 Task: Add a signature Hugo Perez containing With heartfelt thanks and appreciation, Hugo Perez to email address softage.8@softage.net and add a label Takeout menus
Action: Mouse moved to (1028, 57)
Screenshot: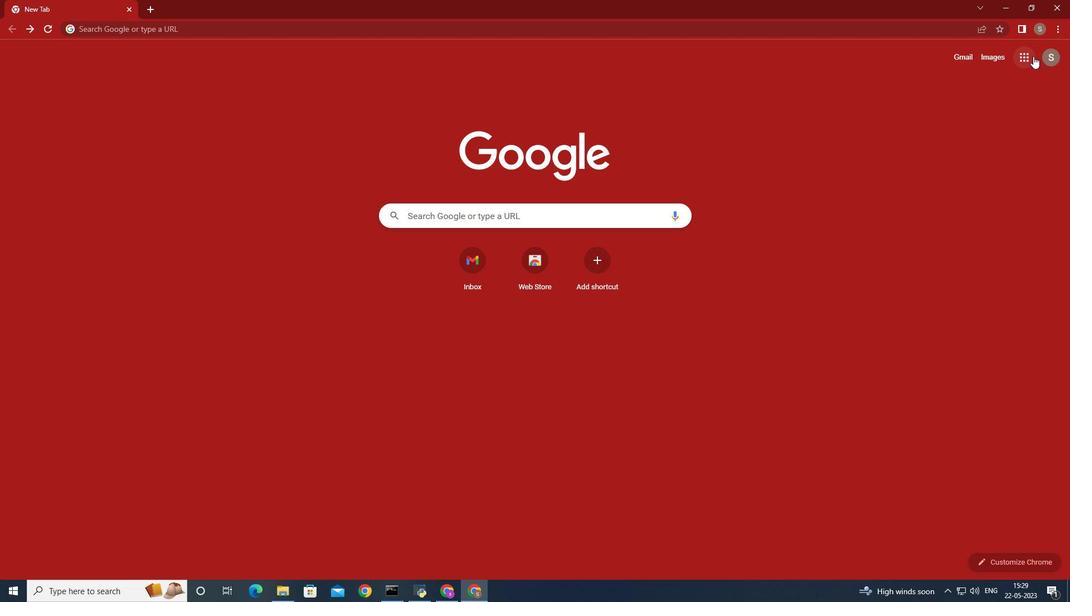 
Action: Mouse pressed left at (1028, 57)
Screenshot: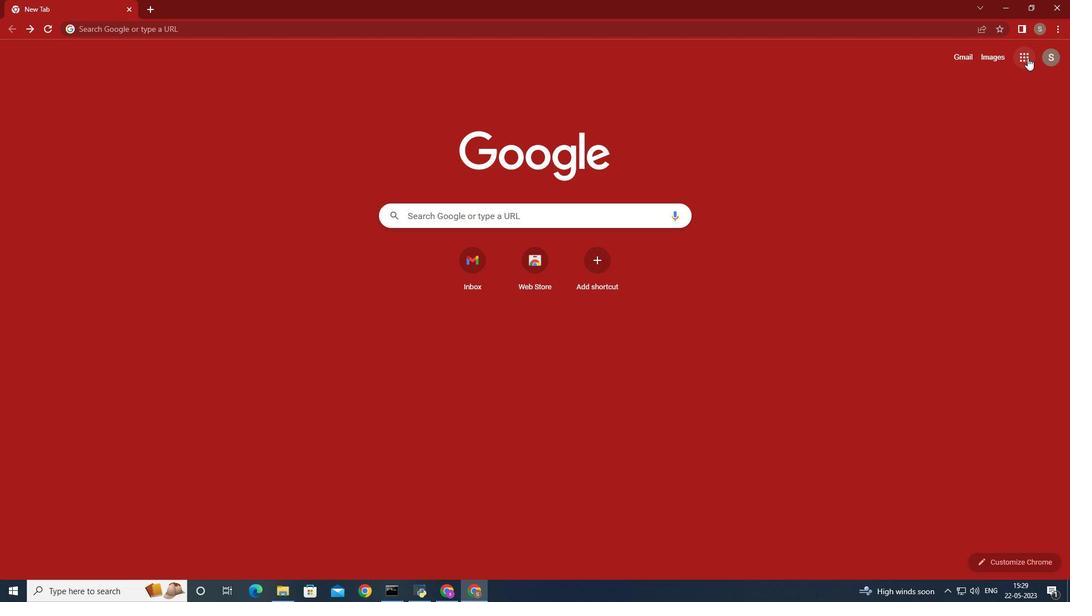
Action: Mouse moved to (990, 103)
Screenshot: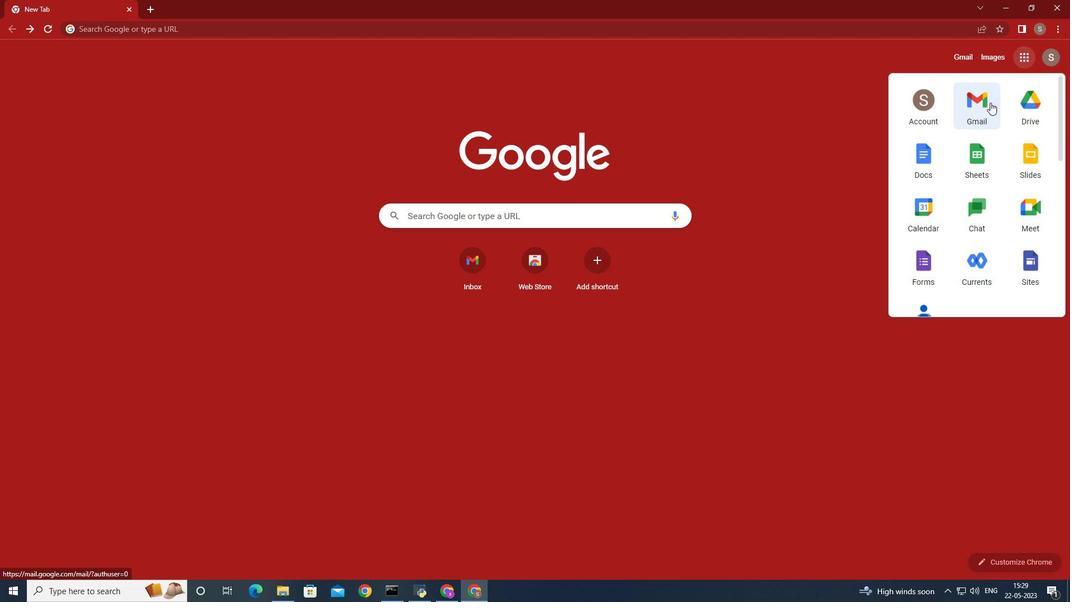 
Action: Mouse pressed left at (990, 103)
Screenshot: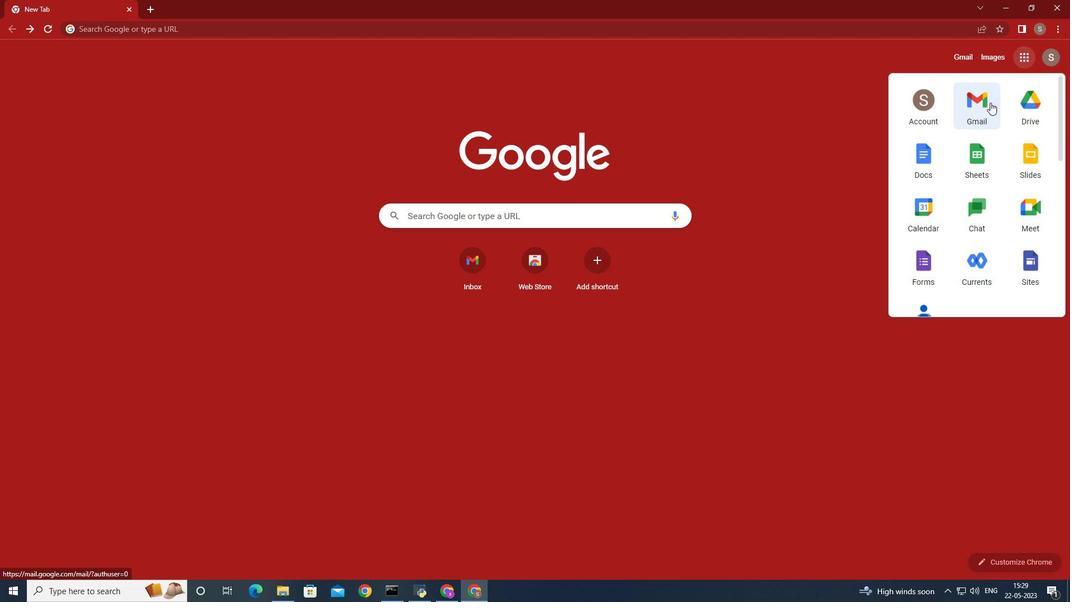 
Action: Mouse moved to (936, 75)
Screenshot: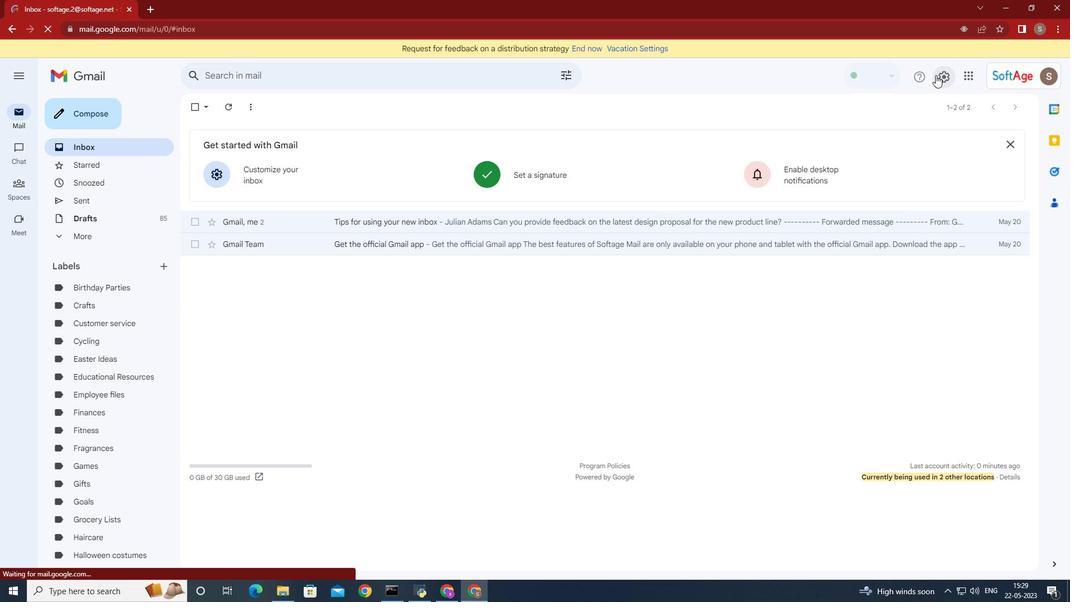 
Action: Mouse pressed left at (936, 75)
Screenshot: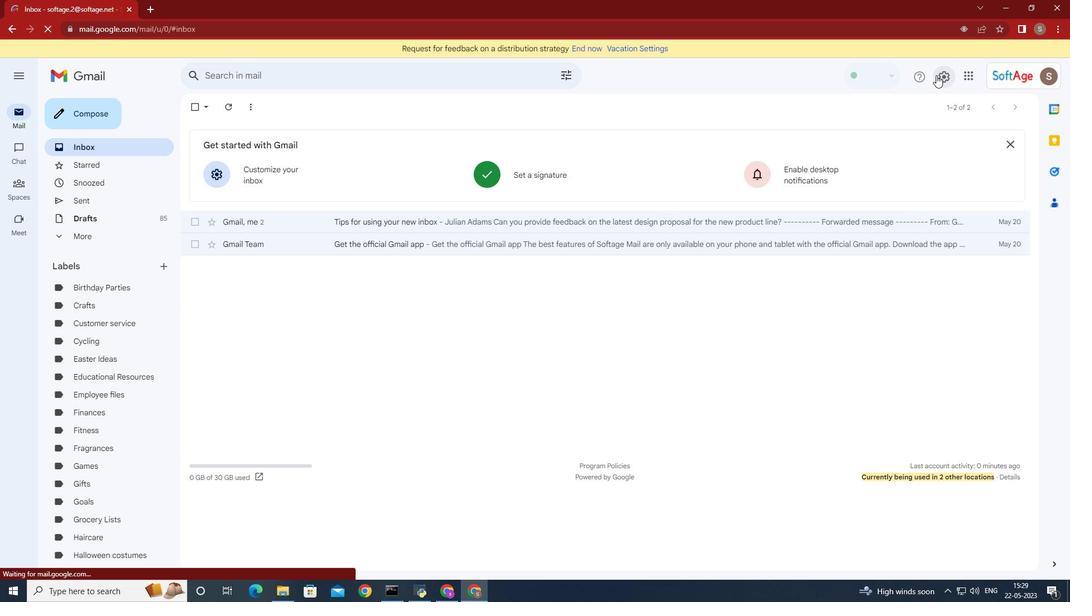 
Action: Mouse moved to (952, 133)
Screenshot: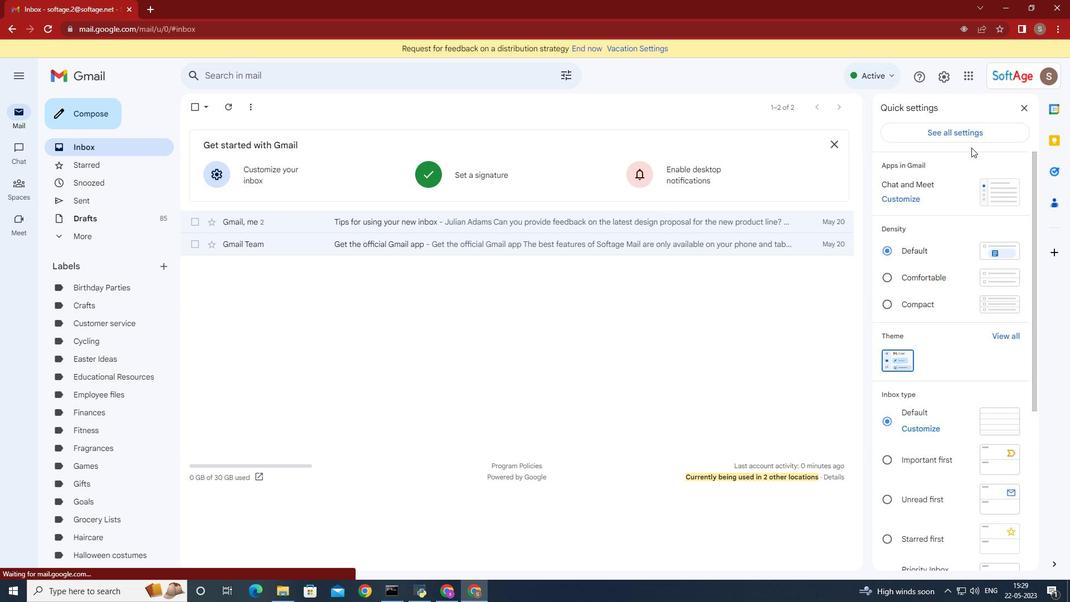 
Action: Mouse pressed left at (952, 133)
Screenshot: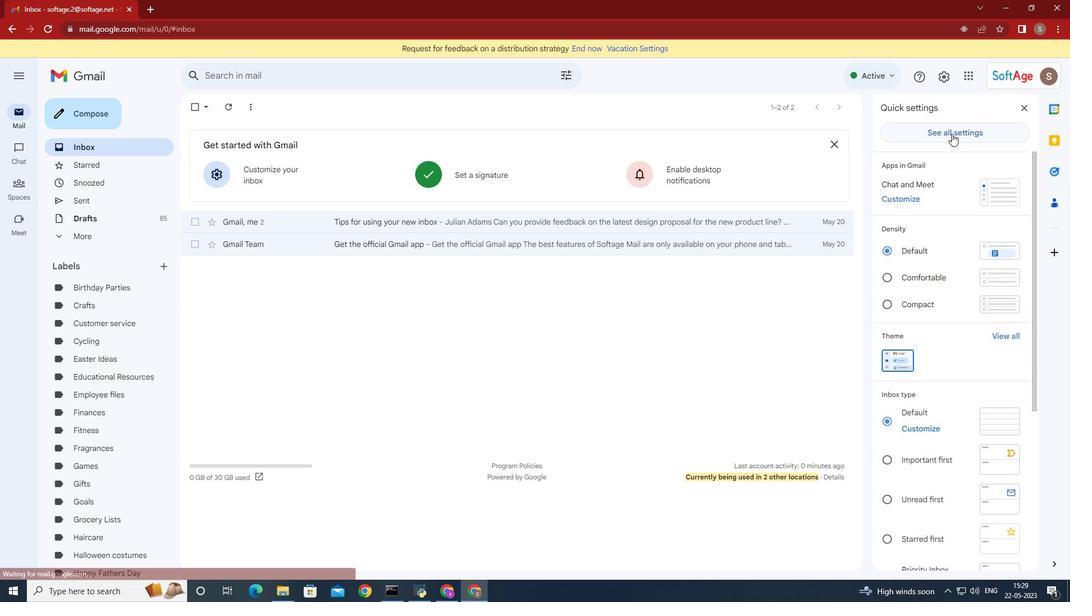 
Action: Mouse moved to (562, 235)
Screenshot: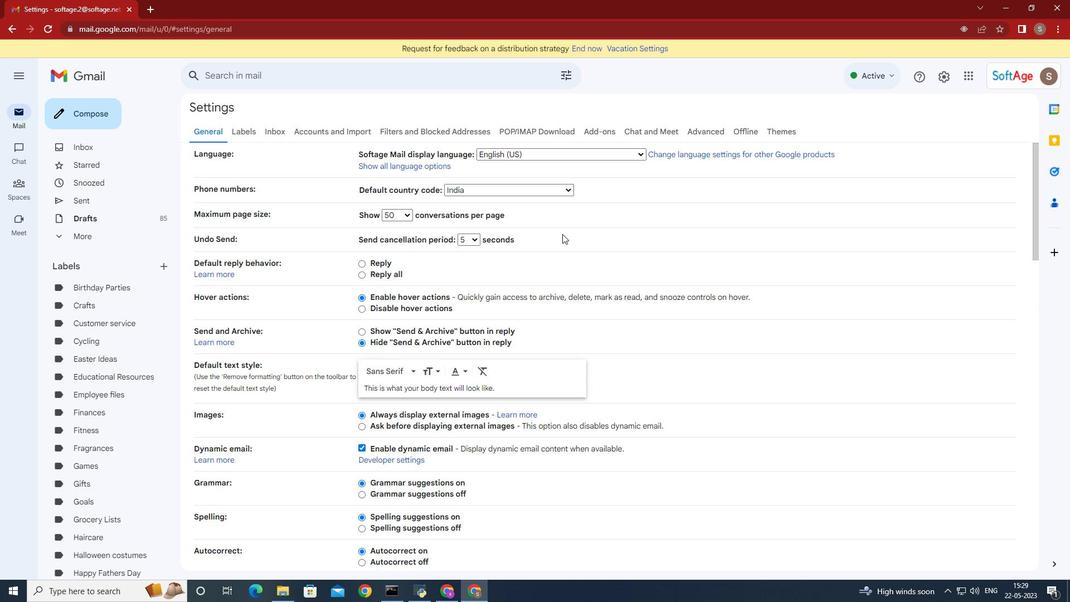 
Action: Mouse scrolled (562, 234) with delta (0, 0)
Screenshot: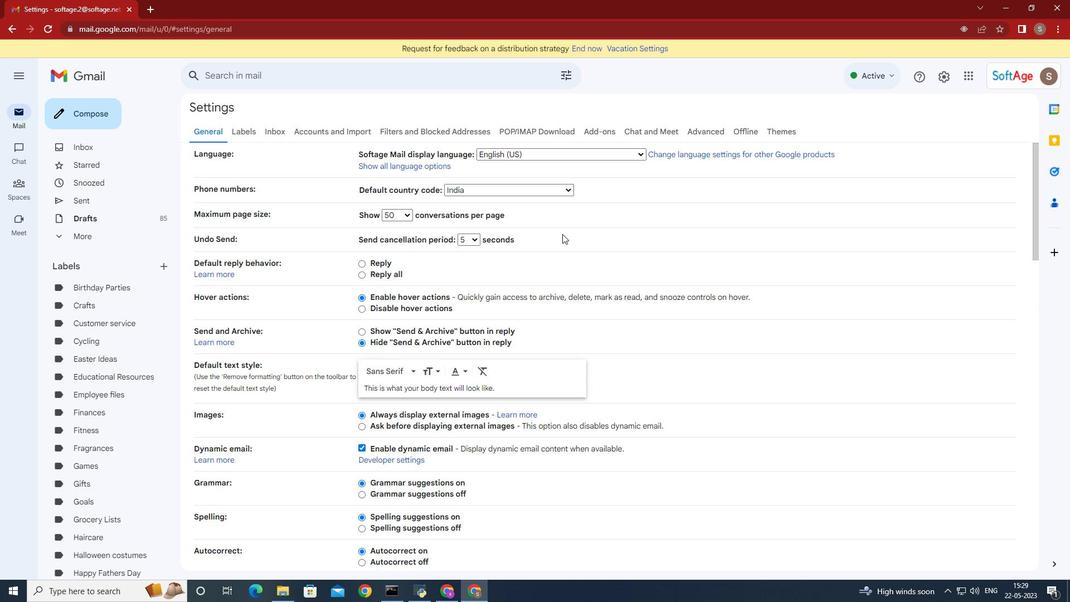 
Action: Mouse scrolled (562, 235) with delta (0, 0)
Screenshot: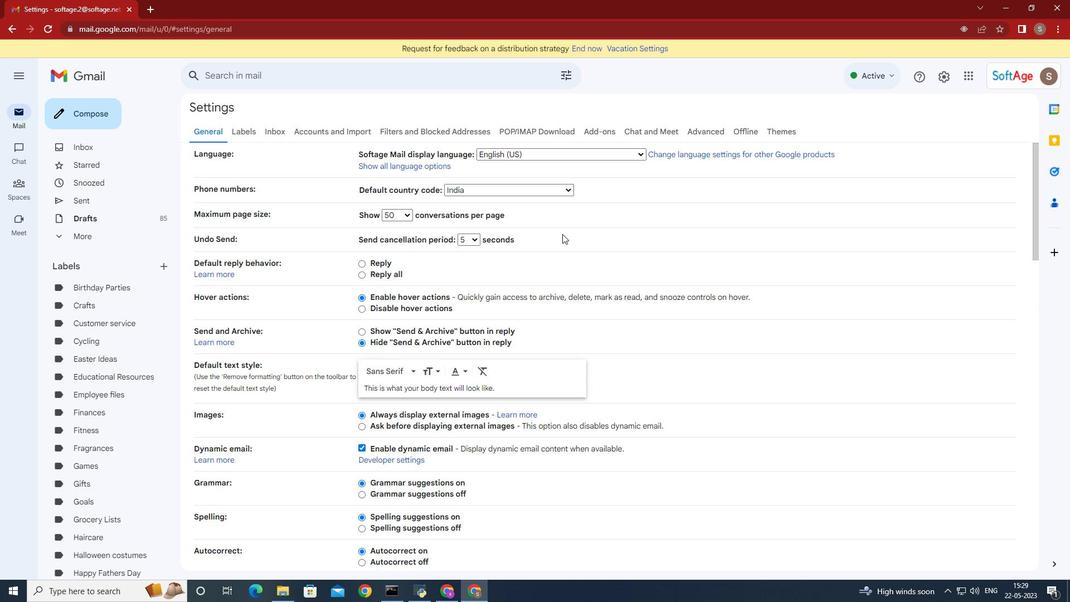 
Action: Mouse moved to (563, 235)
Screenshot: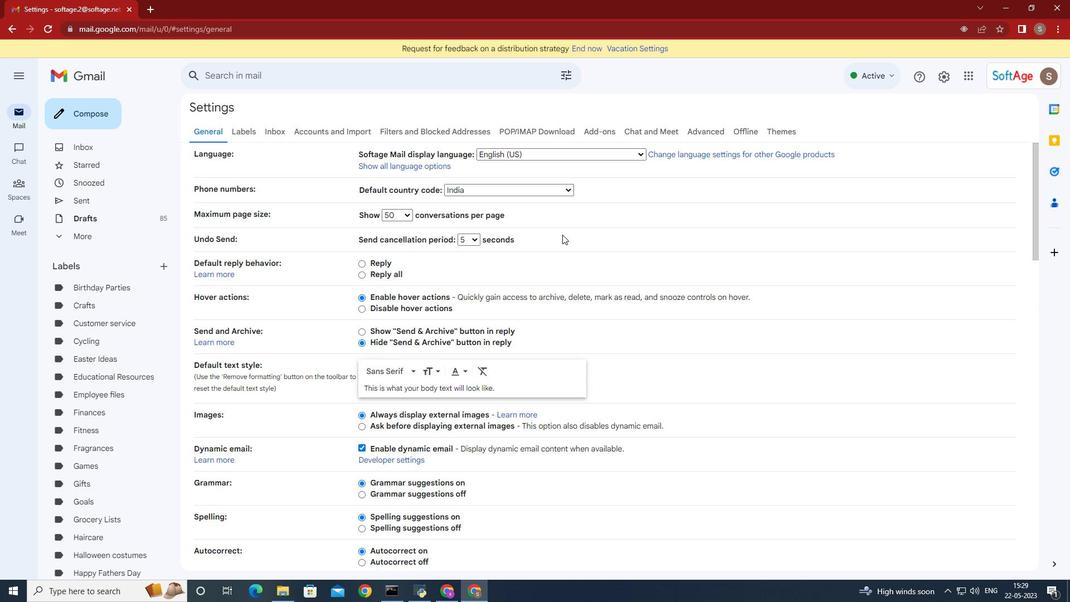 
Action: Mouse scrolled (562, 235) with delta (0, 0)
Screenshot: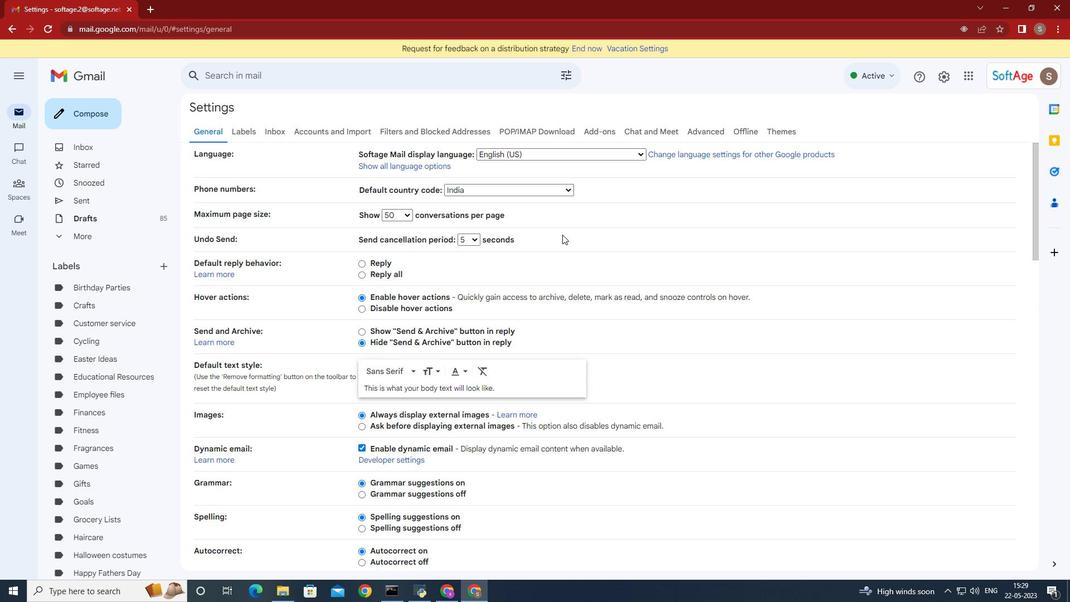 
Action: Mouse moved to (564, 235)
Screenshot: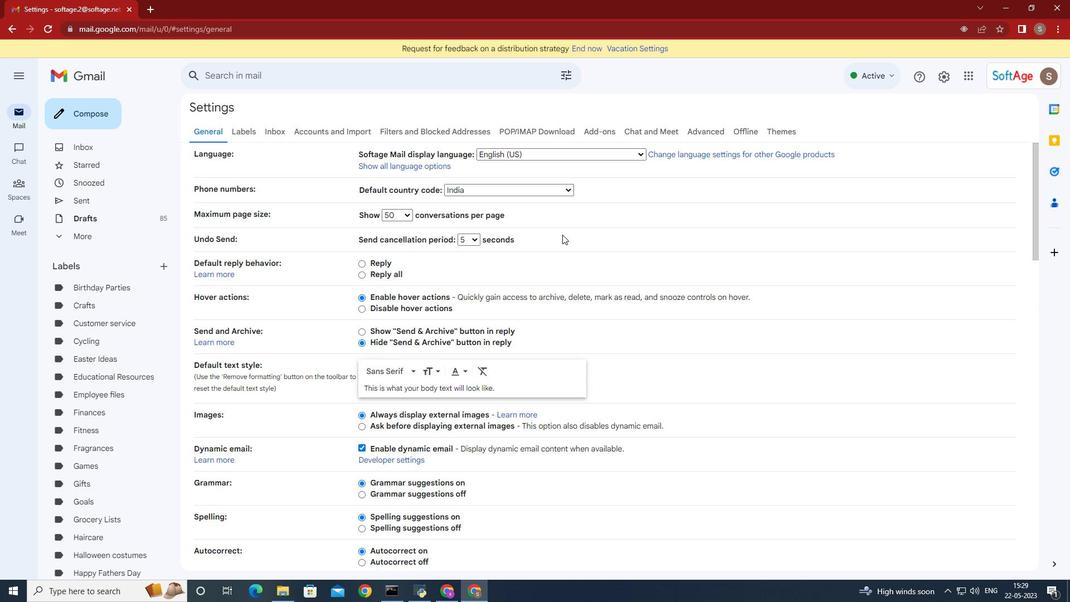 
Action: Mouse scrolled (564, 235) with delta (0, 0)
Screenshot: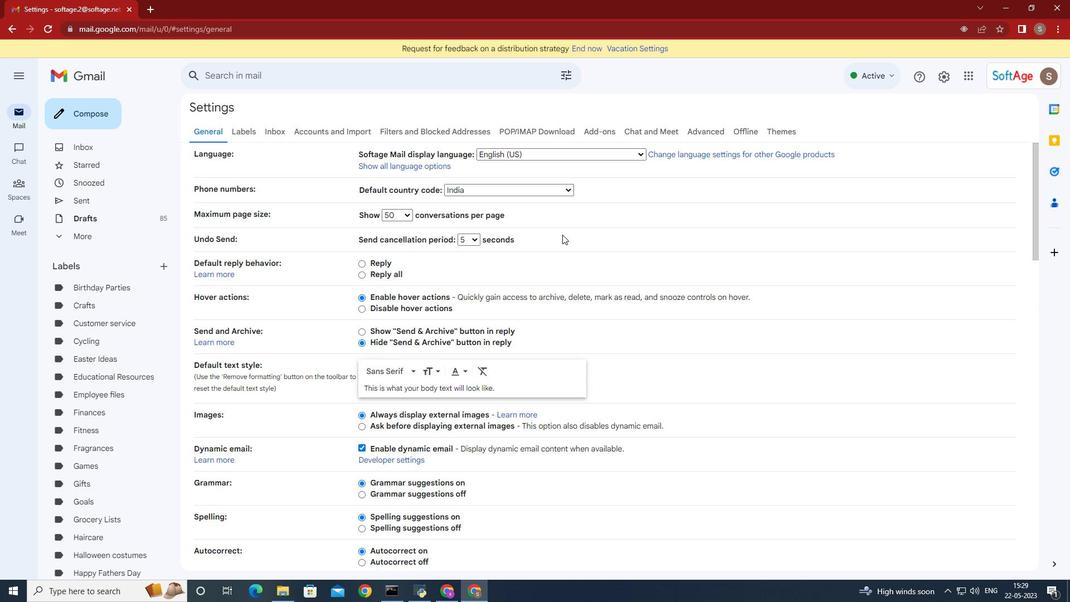 
Action: Mouse moved to (566, 234)
Screenshot: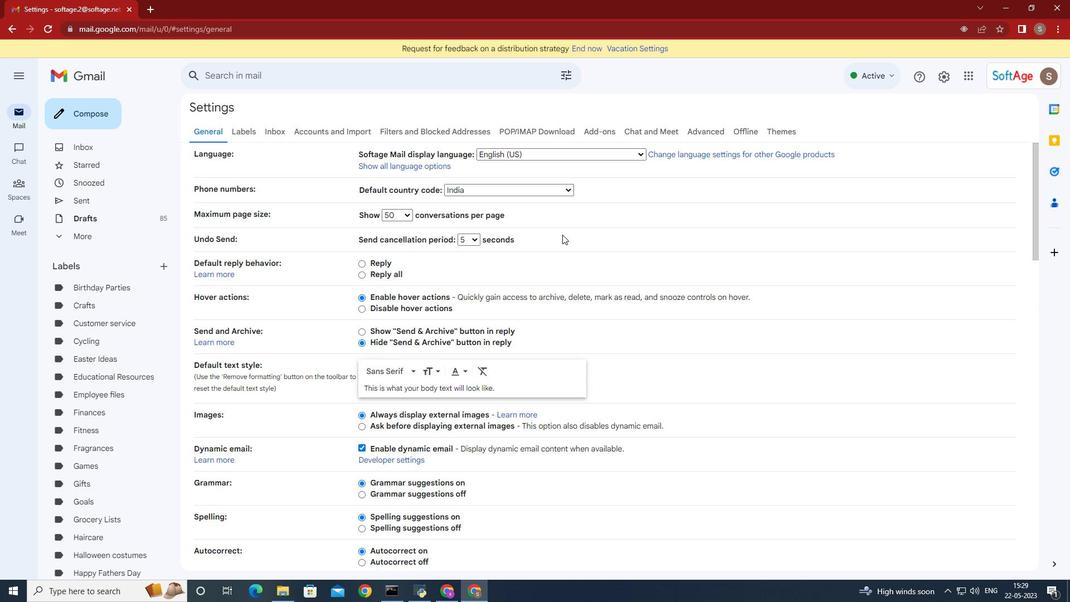 
Action: Mouse scrolled (566, 233) with delta (0, 0)
Screenshot: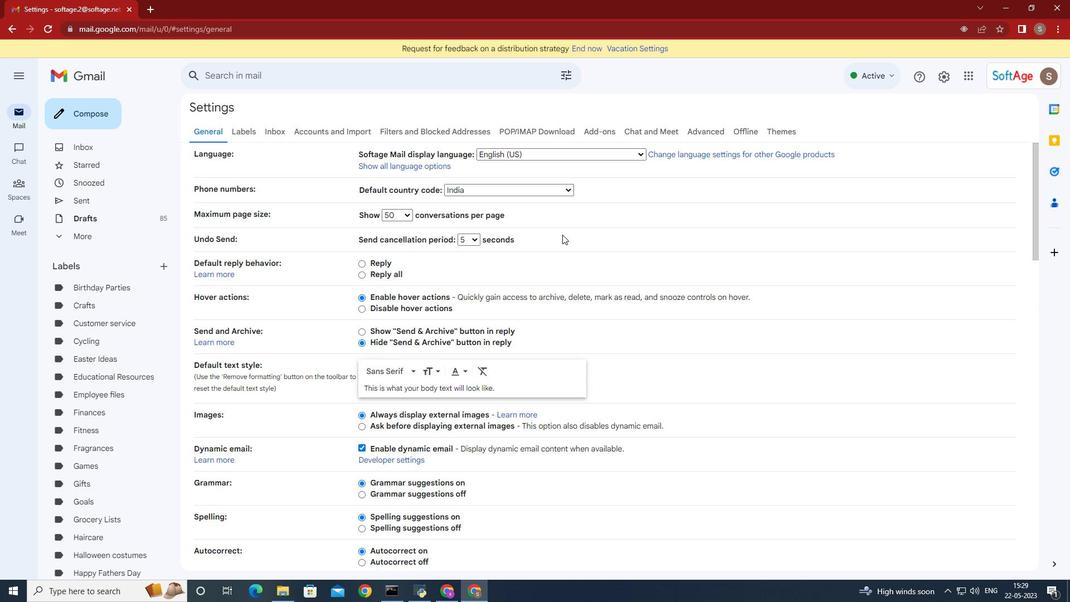 
Action: Mouse moved to (569, 231)
Screenshot: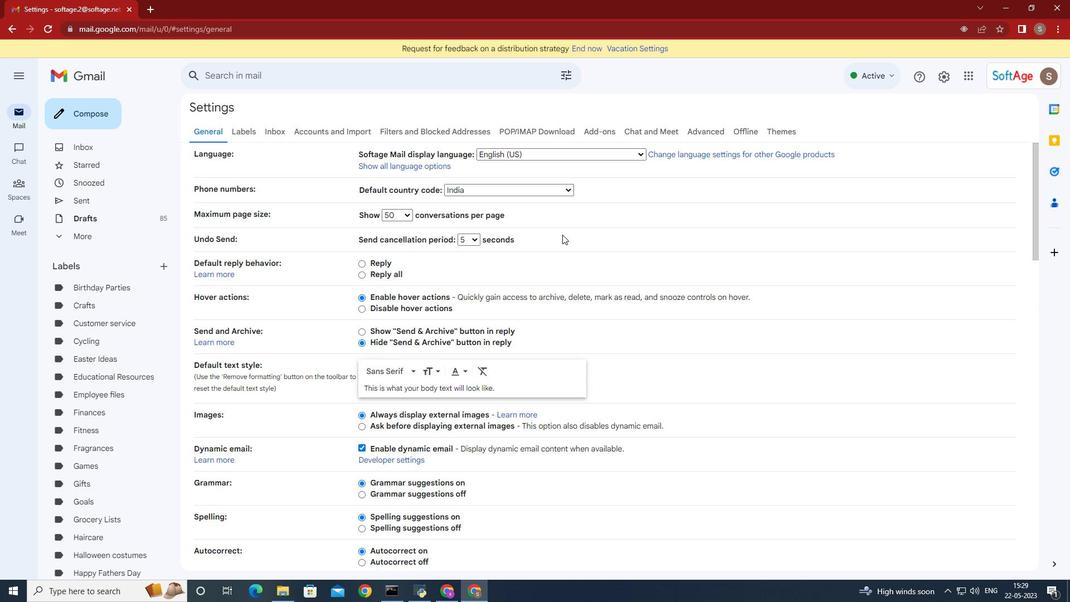 
Action: Mouse scrolled (569, 231) with delta (0, 0)
Screenshot: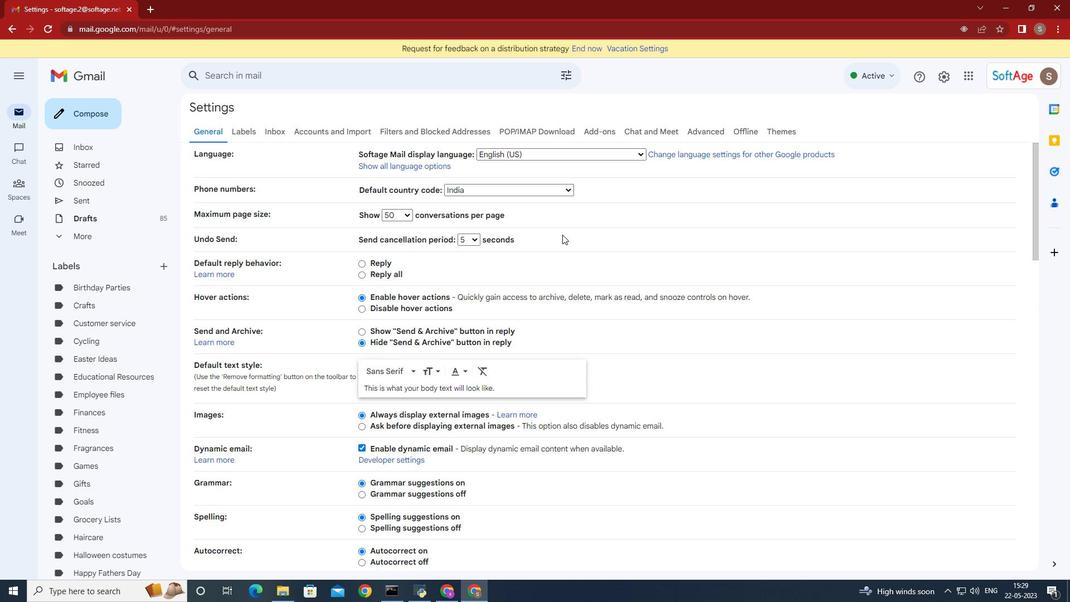 
Action: Mouse moved to (579, 225)
Screenshot: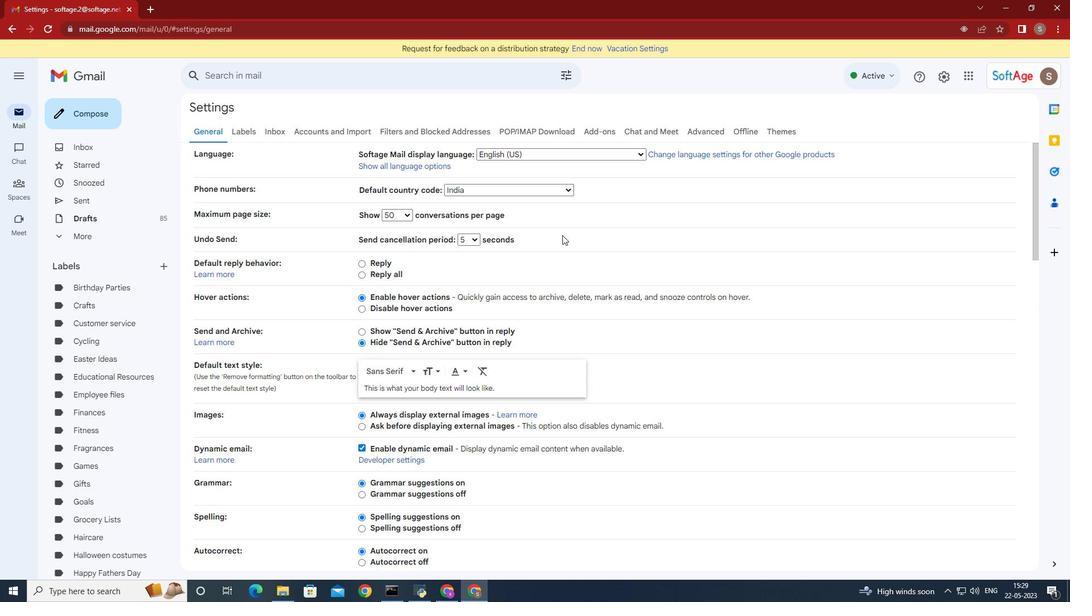 
Action: Mouse scrolled (579, 224) with delta (0, 0)
Screenshot: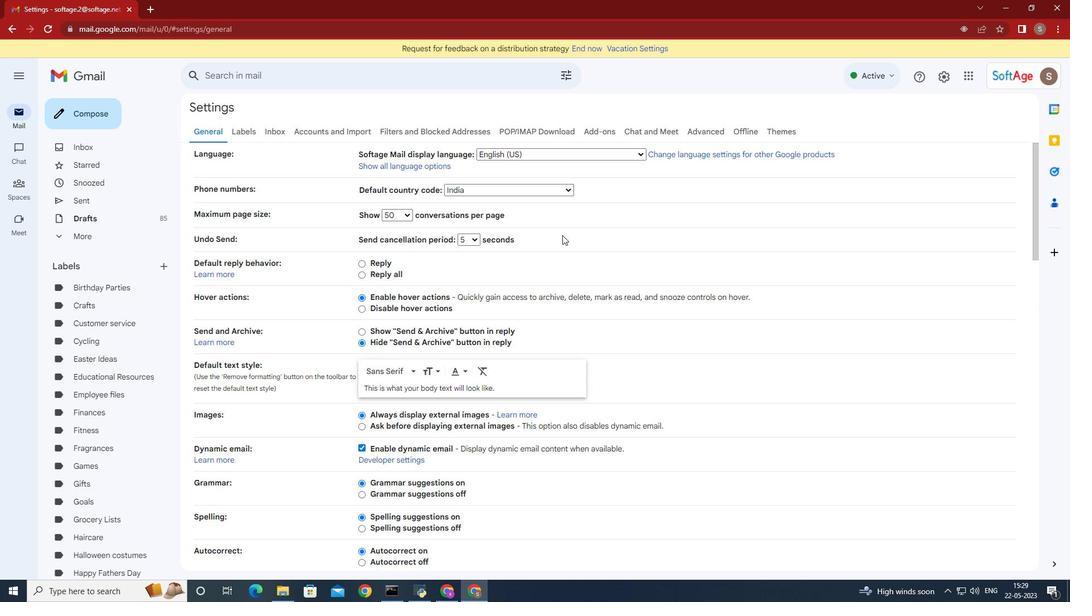 
Action: Mouse moved to (616, 237)
Screenshot: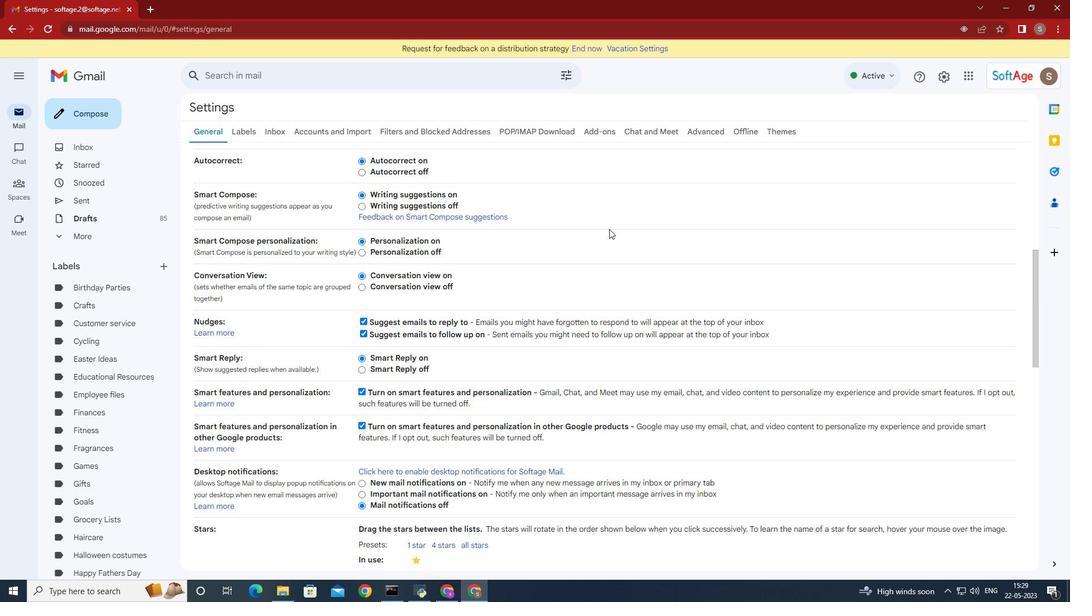 
Action: Mouse scrolled (615, 236) with delta (0, 0)
Screenshot: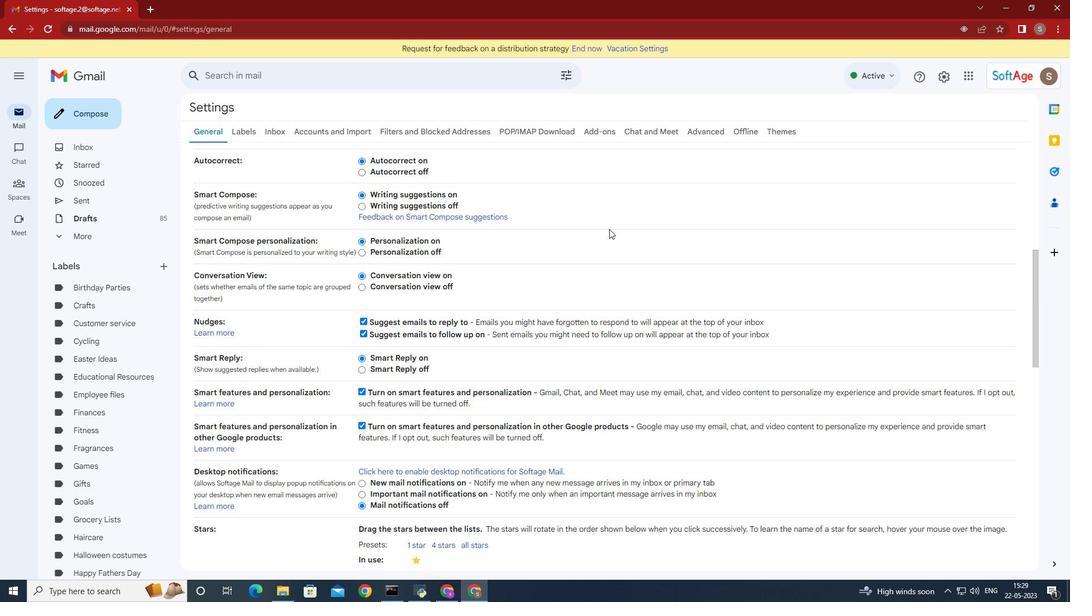 
Action: Mouse moved to (616, 238)
Screenshot: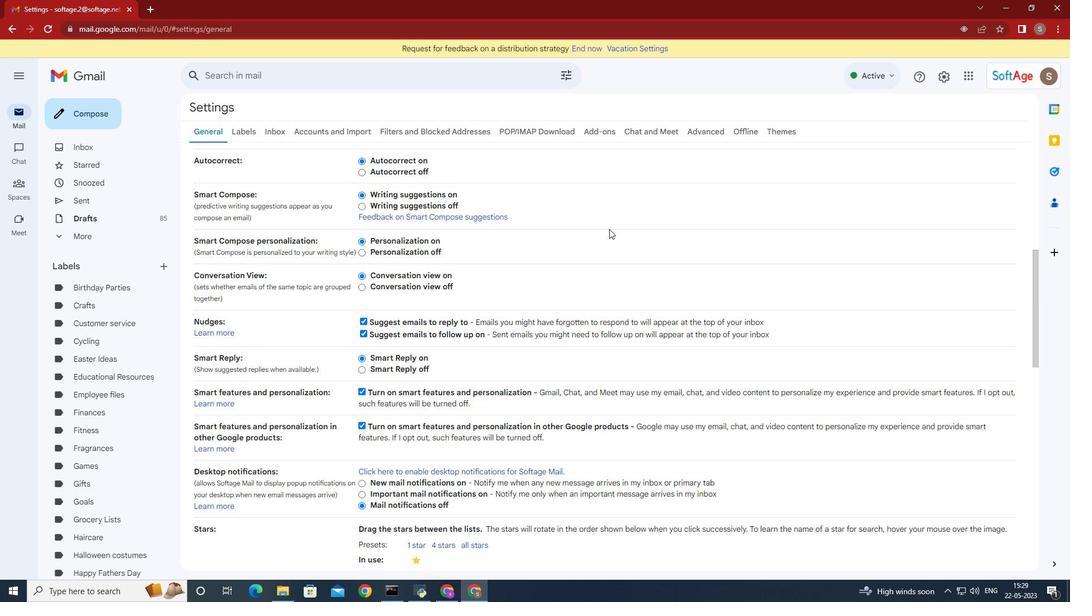
Action: Mouse scrolled (616, 237) with delta (0, 0)
Screenshot: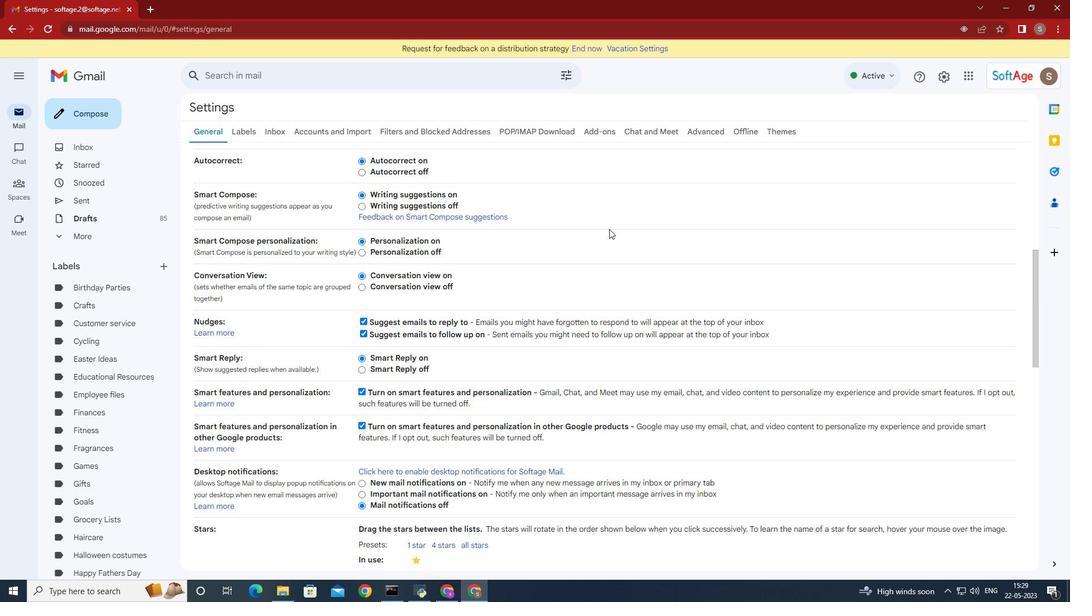 
Action: Mouse moved to (618, 239)
Screenshot: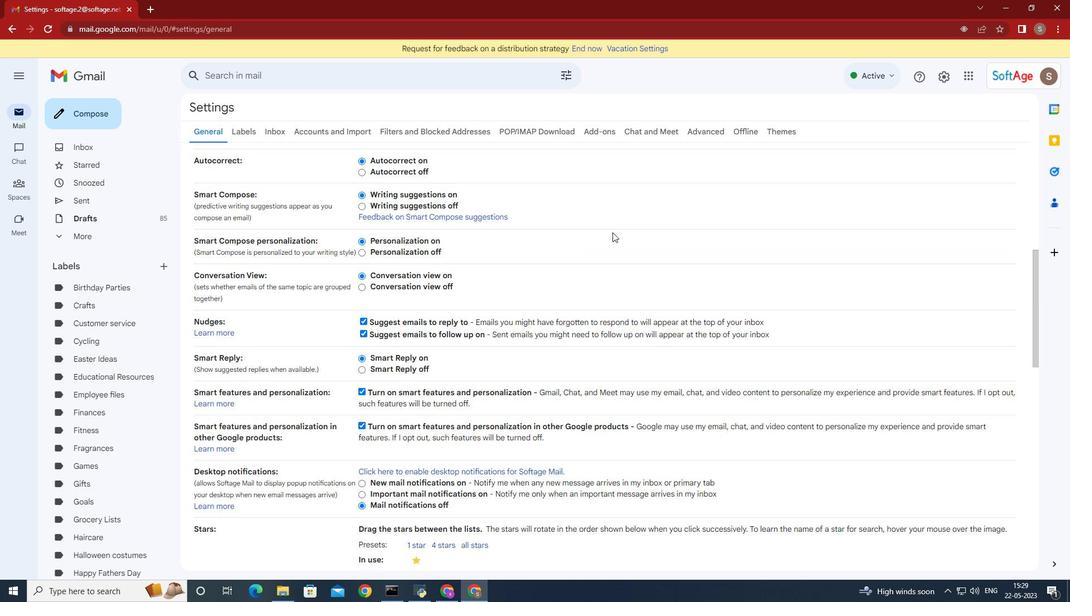 
Action: Mouse scrolled (618, 239) with delta (0, 0)
Screenshot: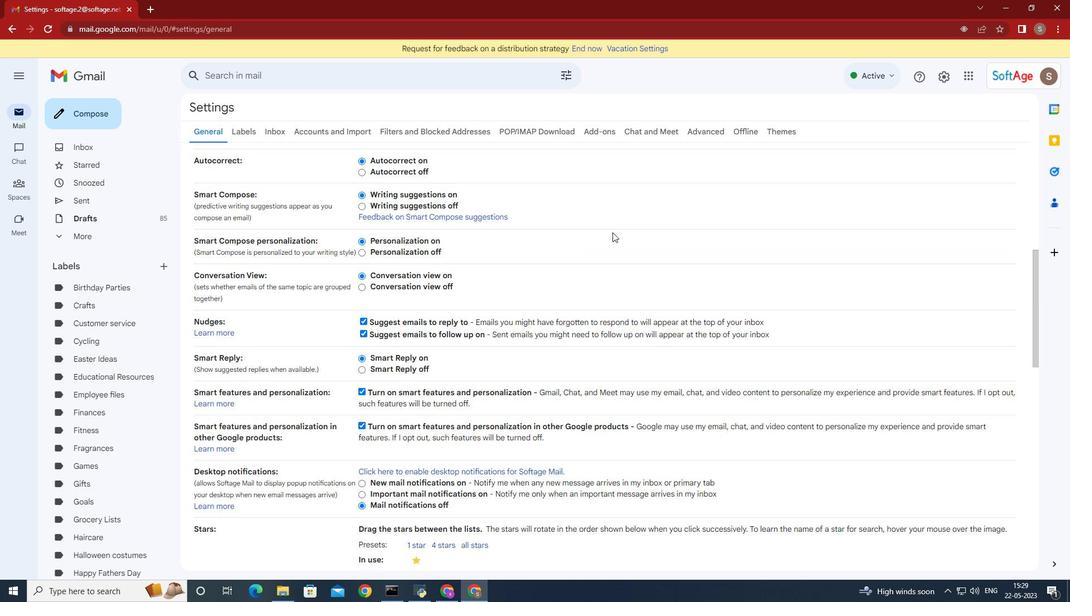 
Action: Mouse moved to (621, 241)
Screenshot: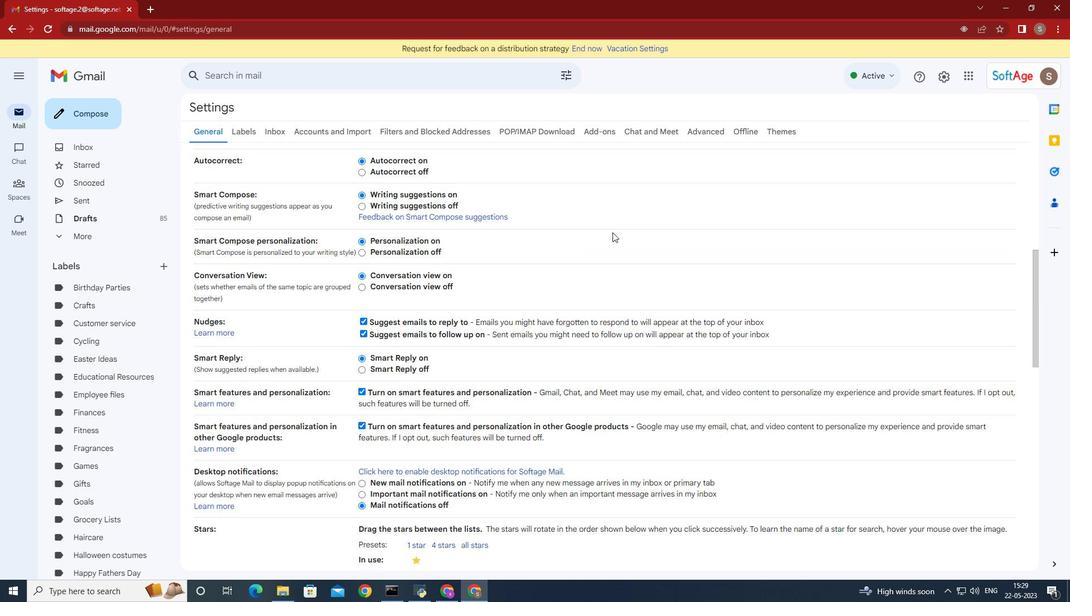 
Action: Mouse scrolled (621, 240) with delta (0, 0)
Screenshot: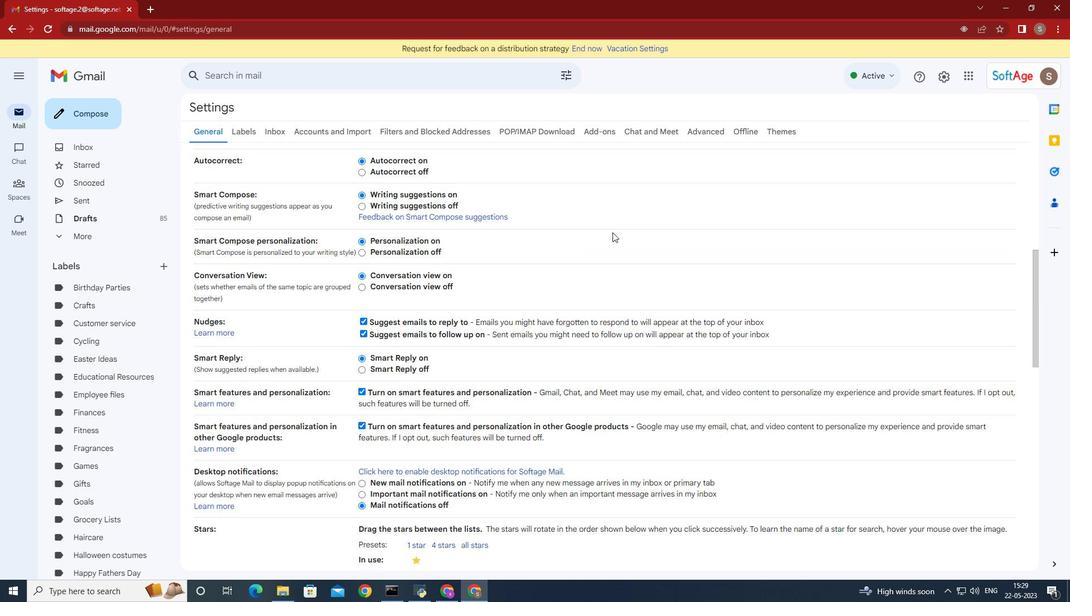 
Action: Mouse moved to (622, 241)
Screenshot: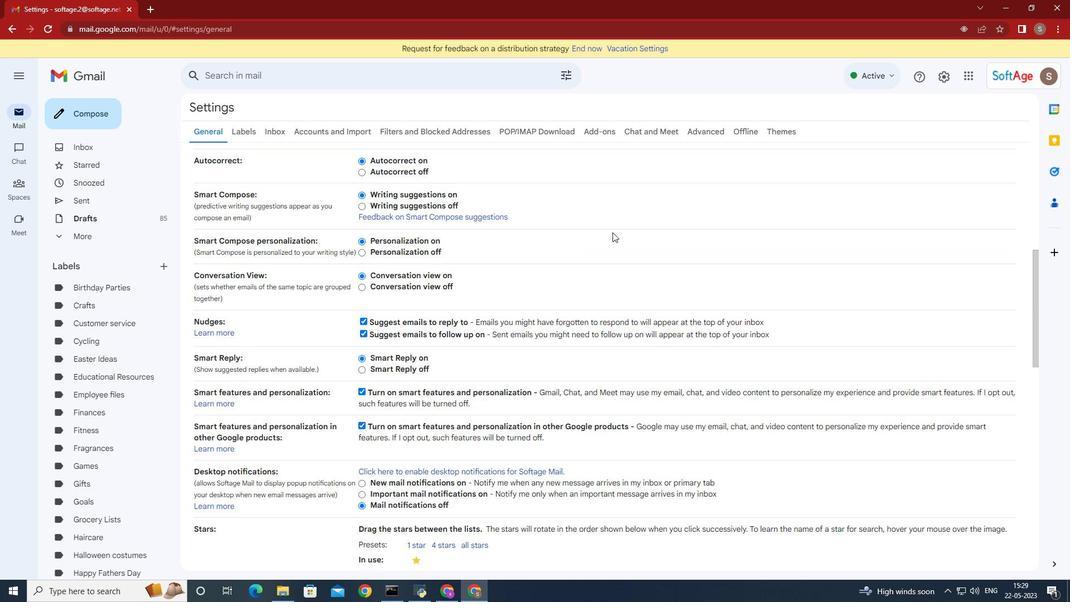 
Action: Mouse scrolled (622, 240) with delta (0, 0)
Screenshot: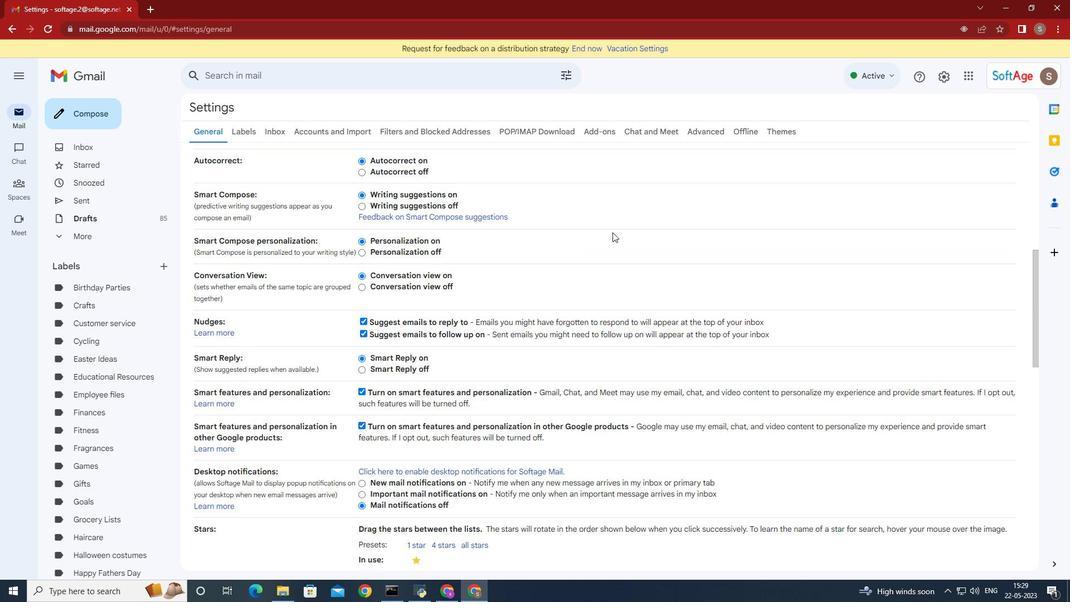 
Action: Mouse moved to (627, 241)
Screenshot: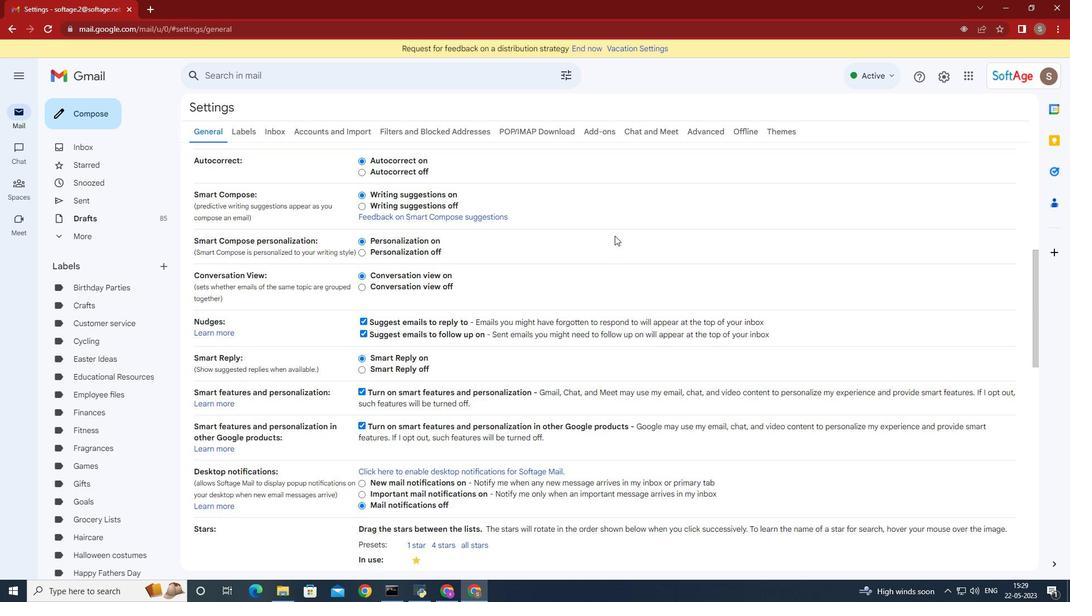 
Action: Mouse scrolled (627, 240) with delta (0, 0)
Screenshot: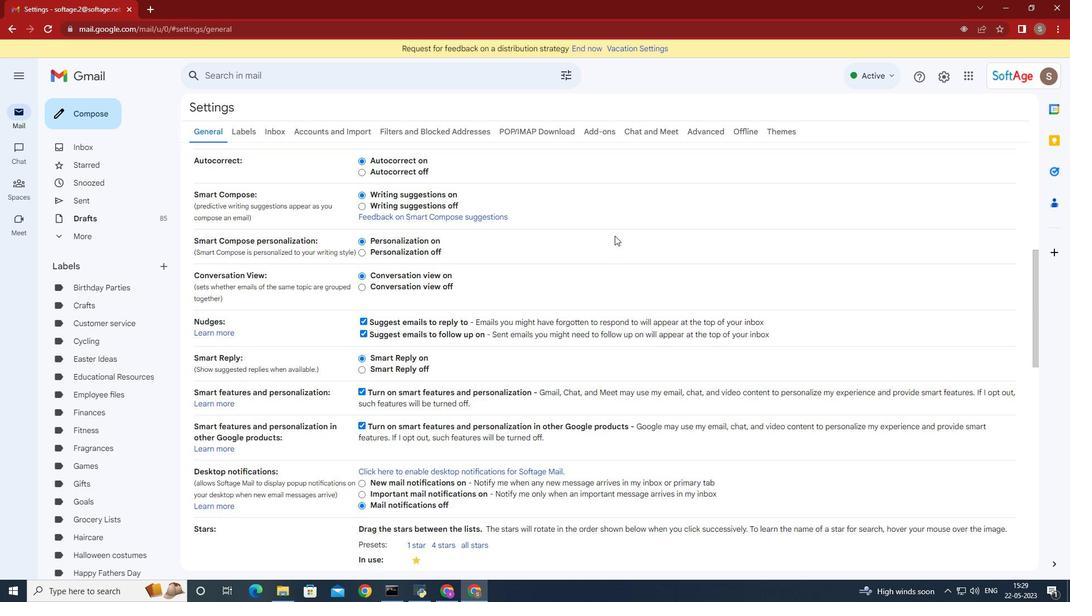 
Action: Mouse moved to (633, 239)
Screenshot: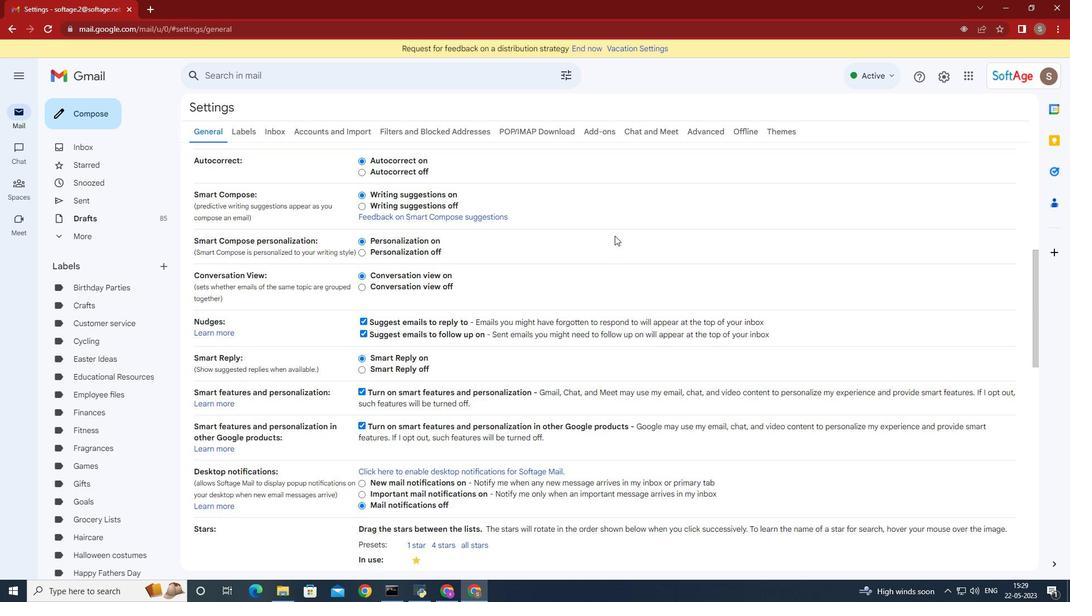 
Action: Mouse scrolled (633, 239) with delta (0, 0)
Screenshot: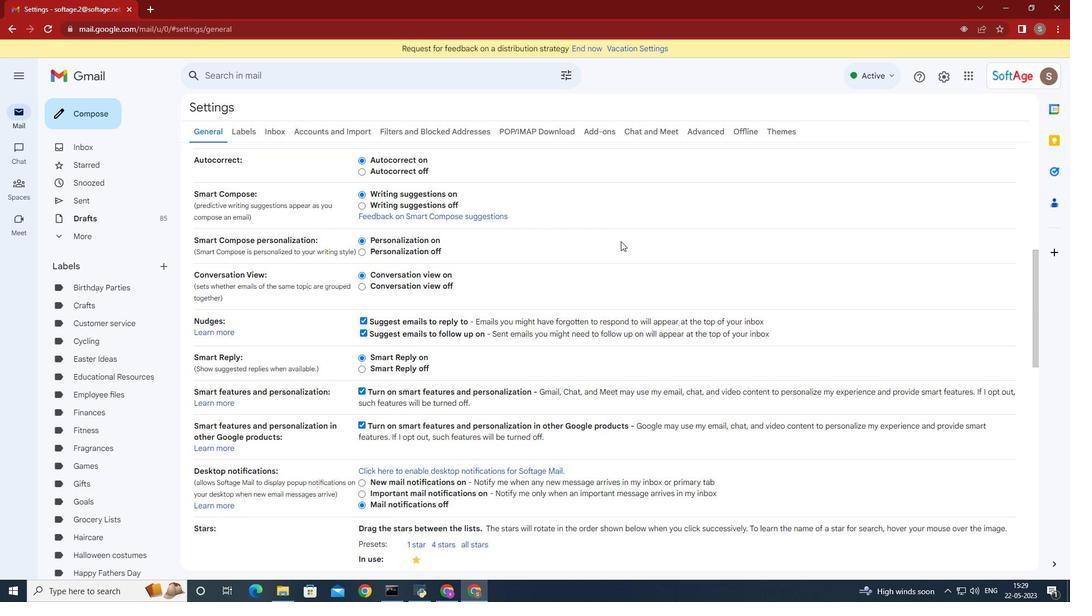 
Action: Mouse moved to (640, 240)
Screenshot: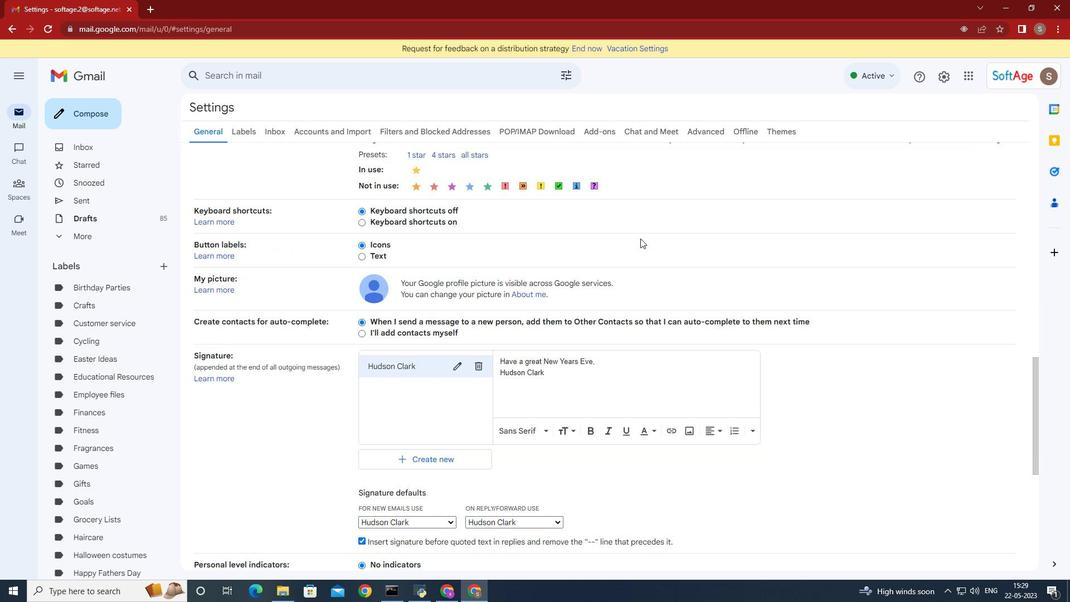 
Action: Mouse scrolled (640, 239) with delta (0, 0)
Screenshot: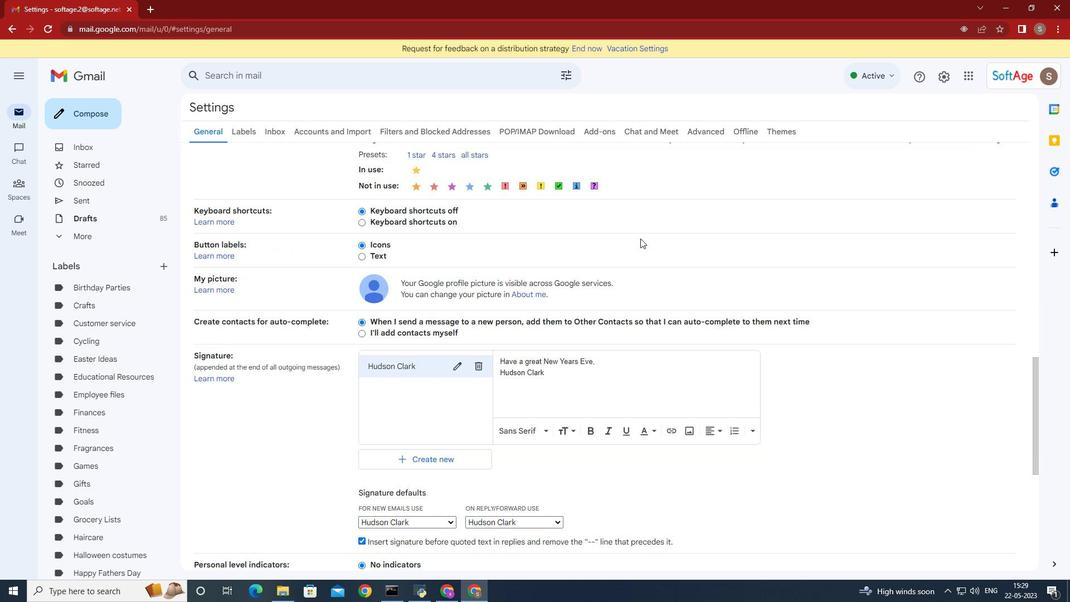 
Action: Mouse scrolled (640, 239) with delta (0, 0)
Screenshot: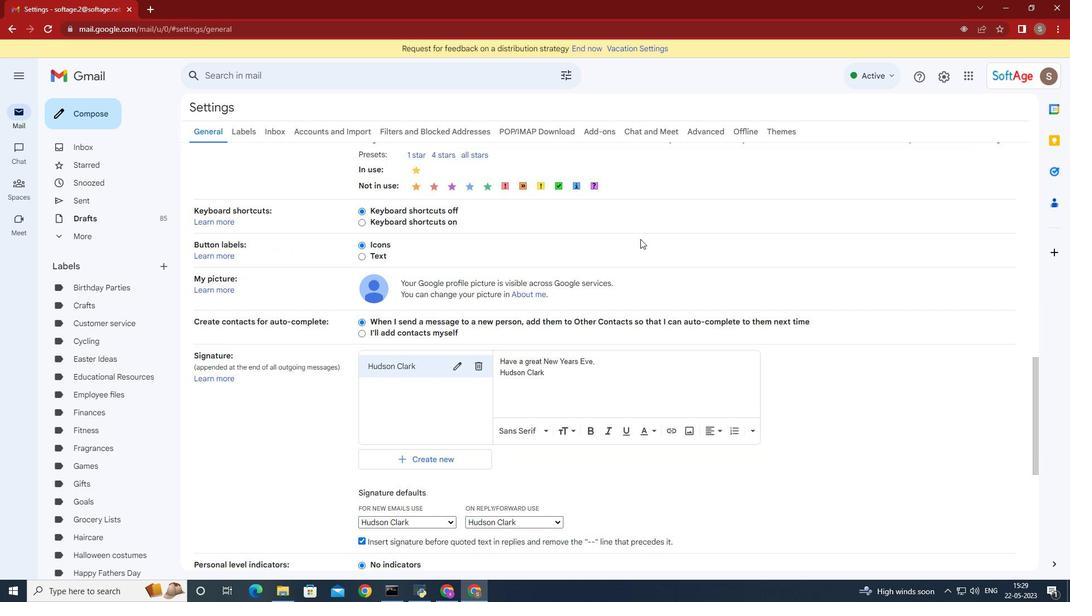 
Action: Mouse moved to (640, 240)
Screenshot: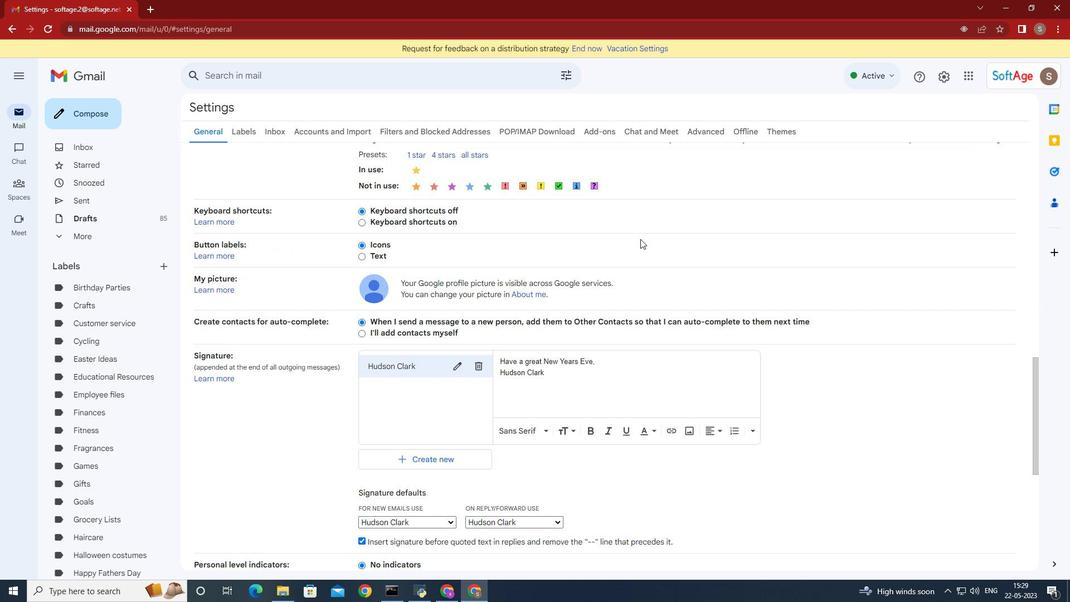 
Action: Mouse scrolled (640, 239) with delta (0, 0)
Screenshot: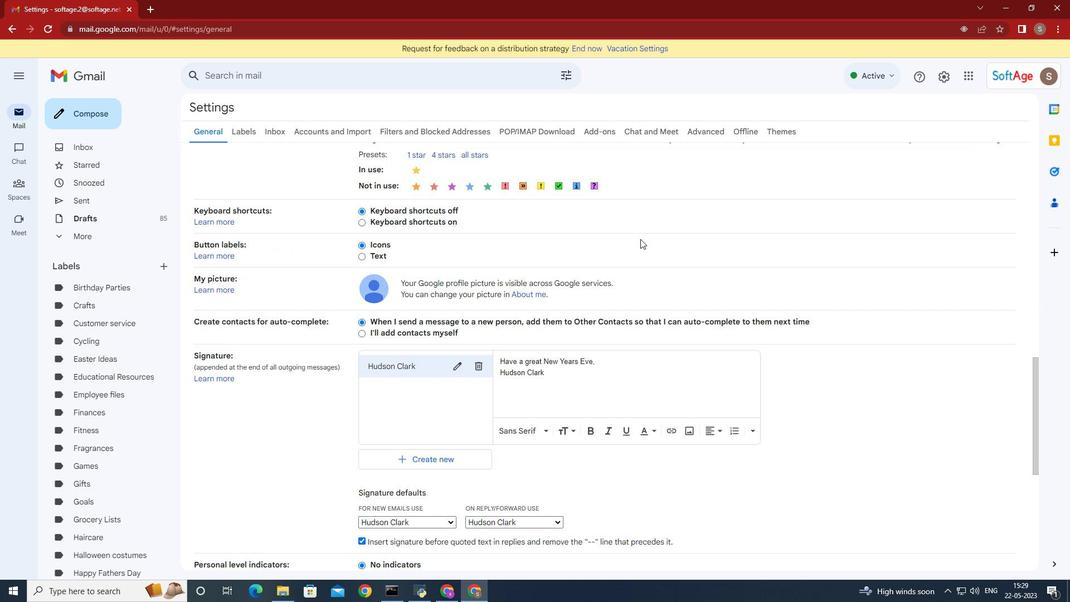 
Action: Mouse scrolled (640, 239) with delta (0, 0)
Screenshot: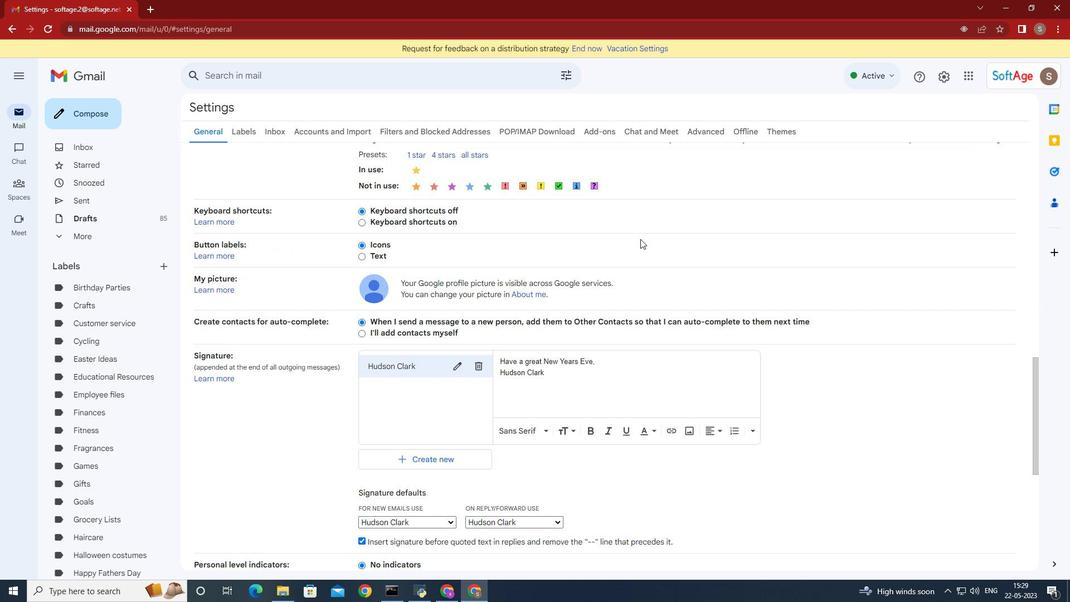 
Action: Mouse moved to (639, 240)
Screenshot: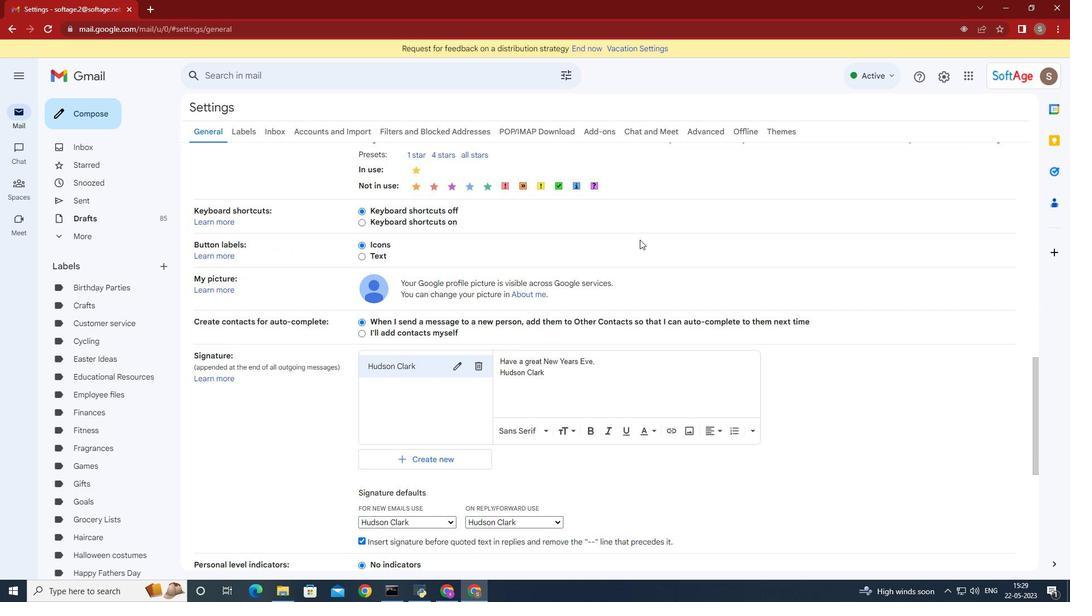 
Action: Mouse scrolled (639, 239) with delta (0, 0)
Screenshot: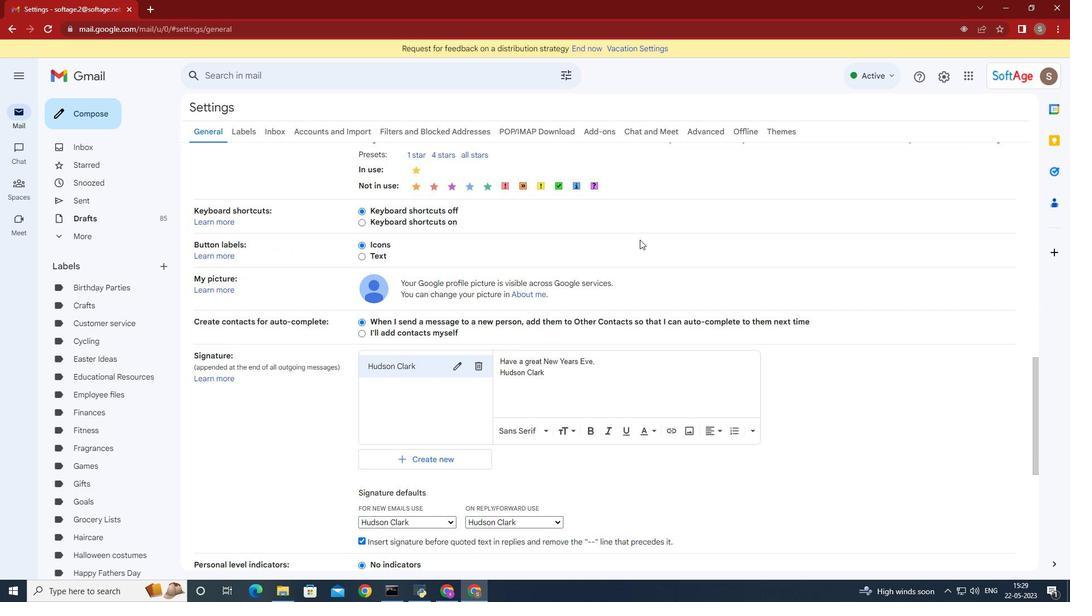 
Action: Mouse moved to (639, 240)
Screenshot: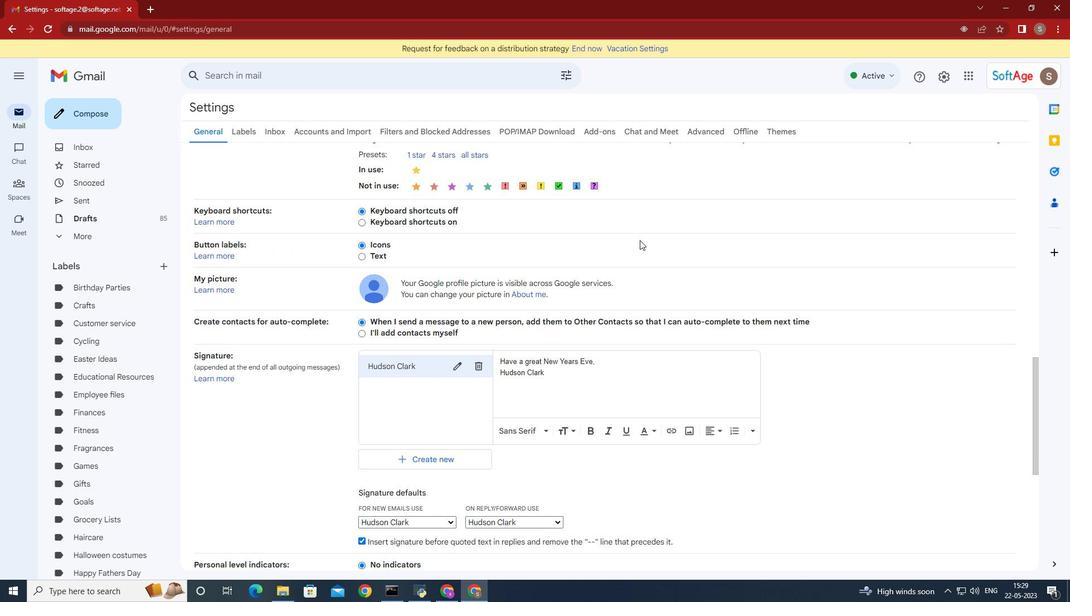 
Action: Mouse scrolled (639, 239) with delta (0, 0)
Screenshot: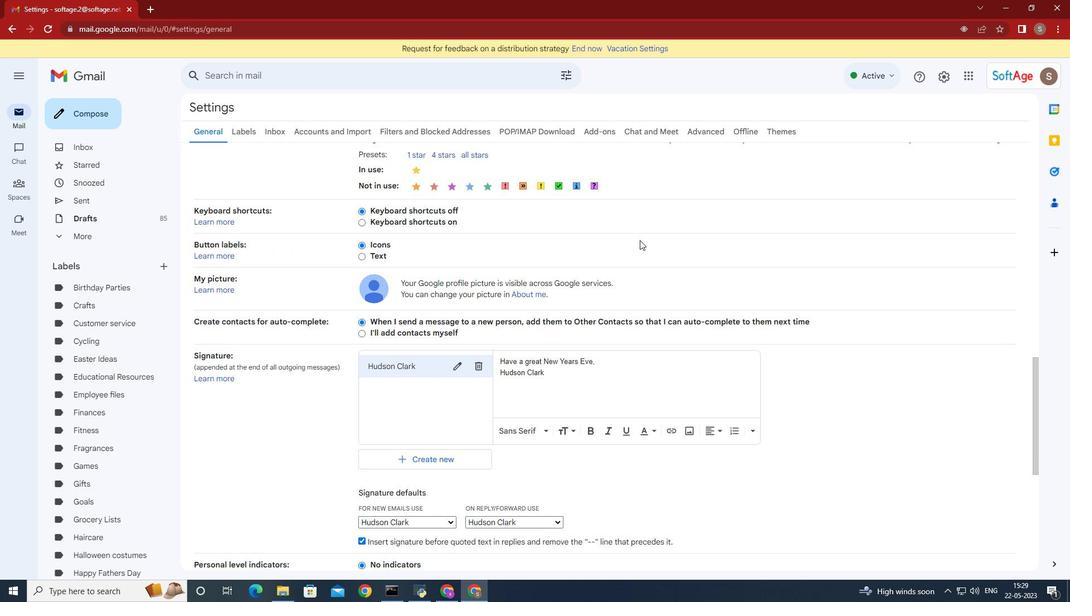 
Action: Mouse moved to (481, 245)
Screenshot: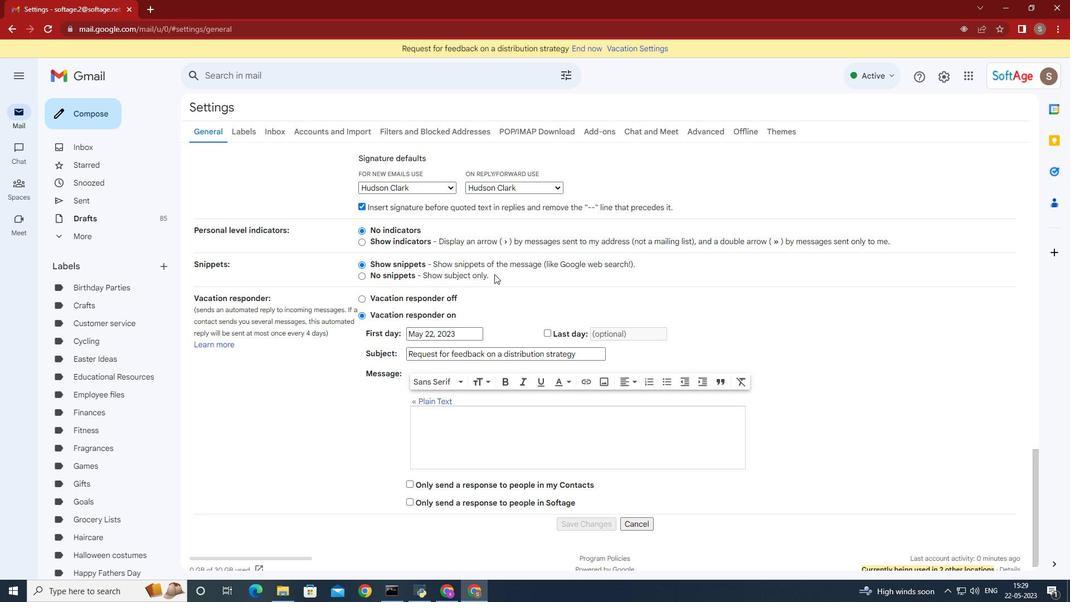 
Action: Mouse scrolled (481, 246) with delta (0, 0)
Screenshot: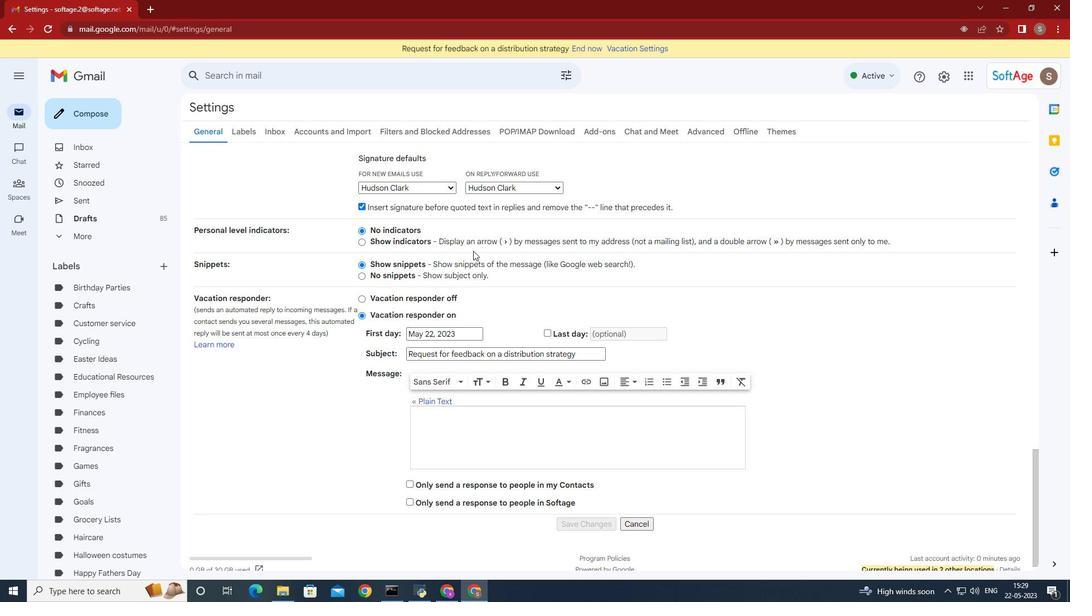 
Action: Mouse scrolled (481, 246) with delta (0, 0)
Screenshot: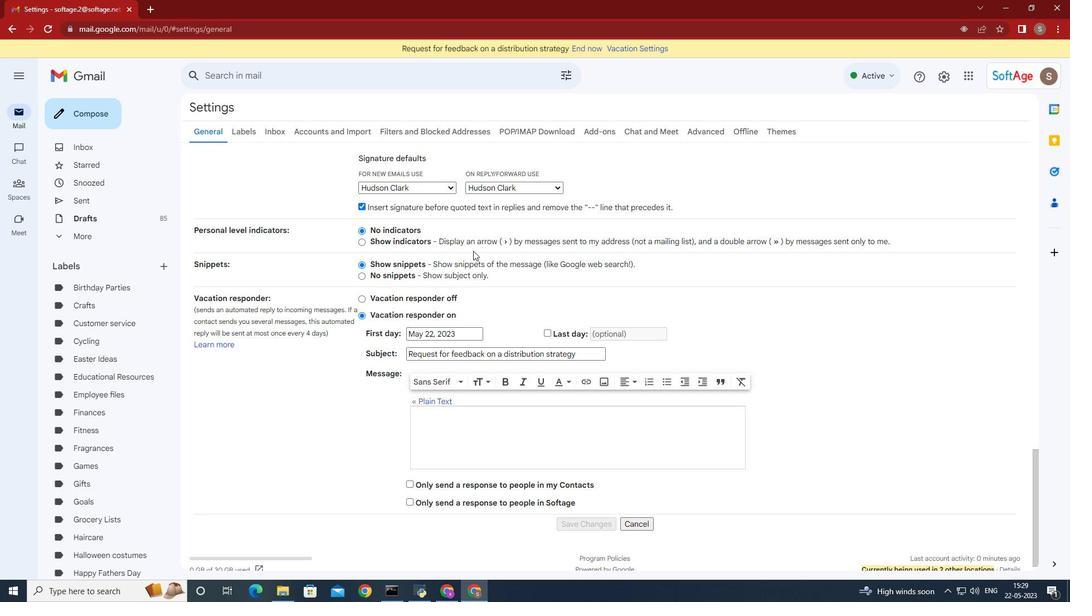 
Action: Mouse scrolled (481, 246) with delta (0, 0)
Screenshot: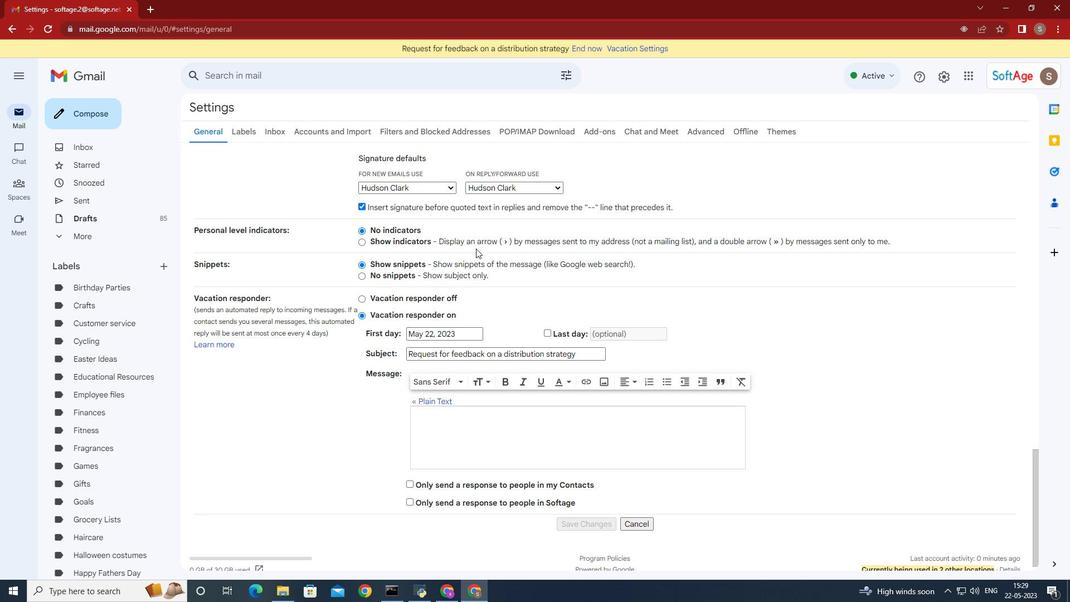 
Action: Mouse moved to (476, 287)
Screenshot: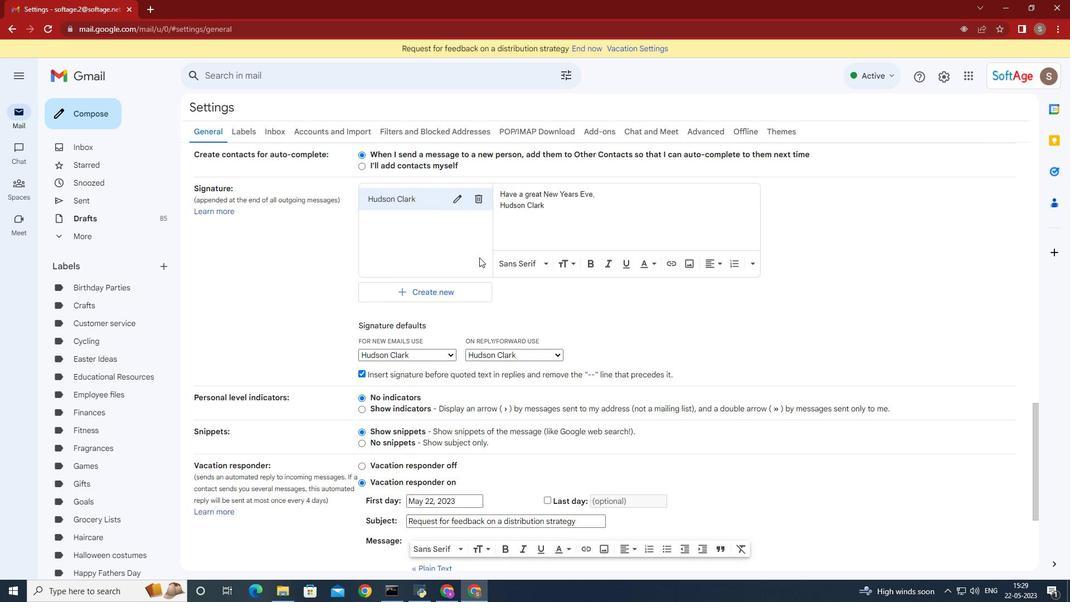 
Action: Mouse pressed left at (476, 287)
Screenshot: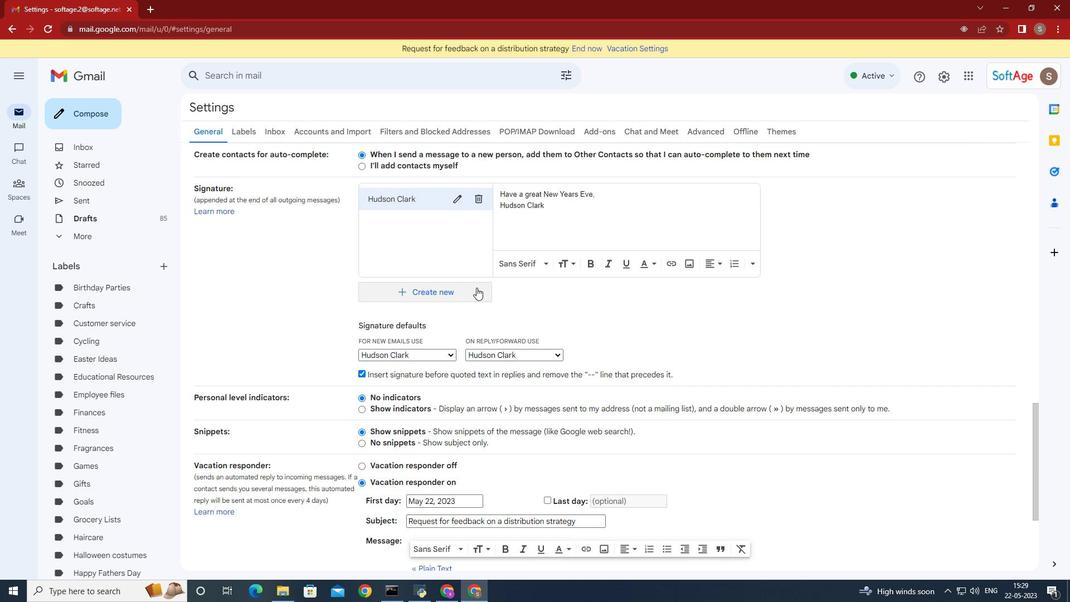 
Action: Mouse moved to (529, 269)
Screenshot: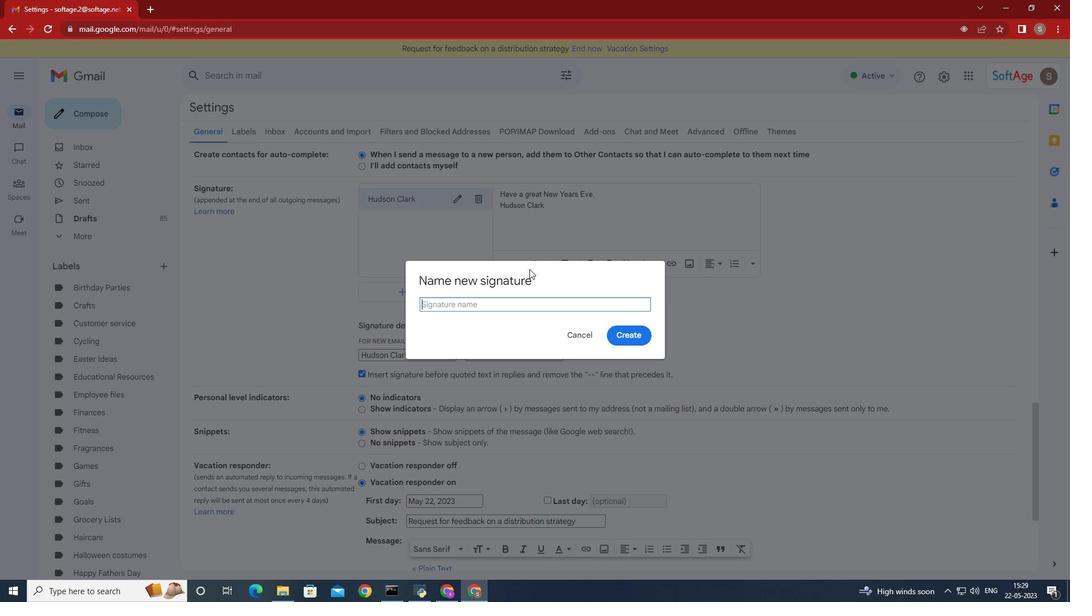 
Action: Key pressed <Key.shift>Hugo<Key.space><Key.shift>Perez
Screenshot: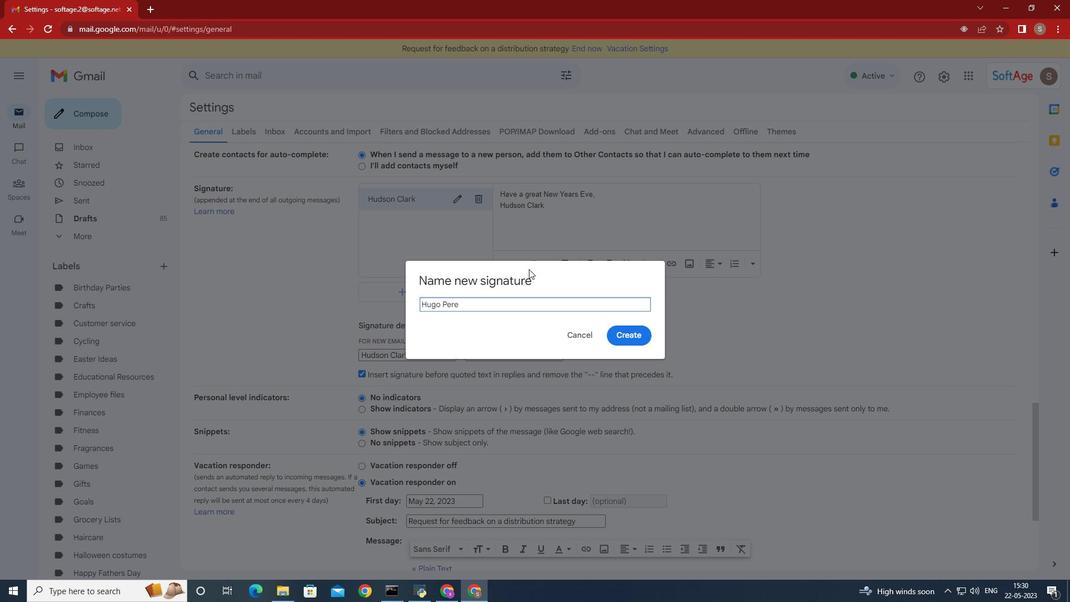 
Action: Mouse moved to (634, 335)
Screenshot: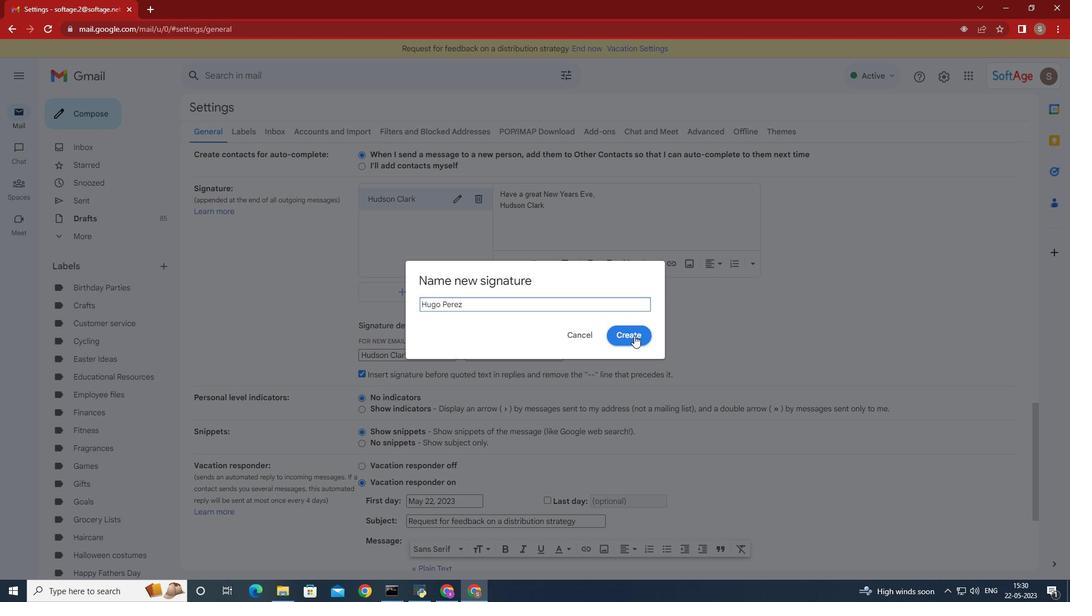 
Action: Mouse pressed left at (634, 335)
Screenshot: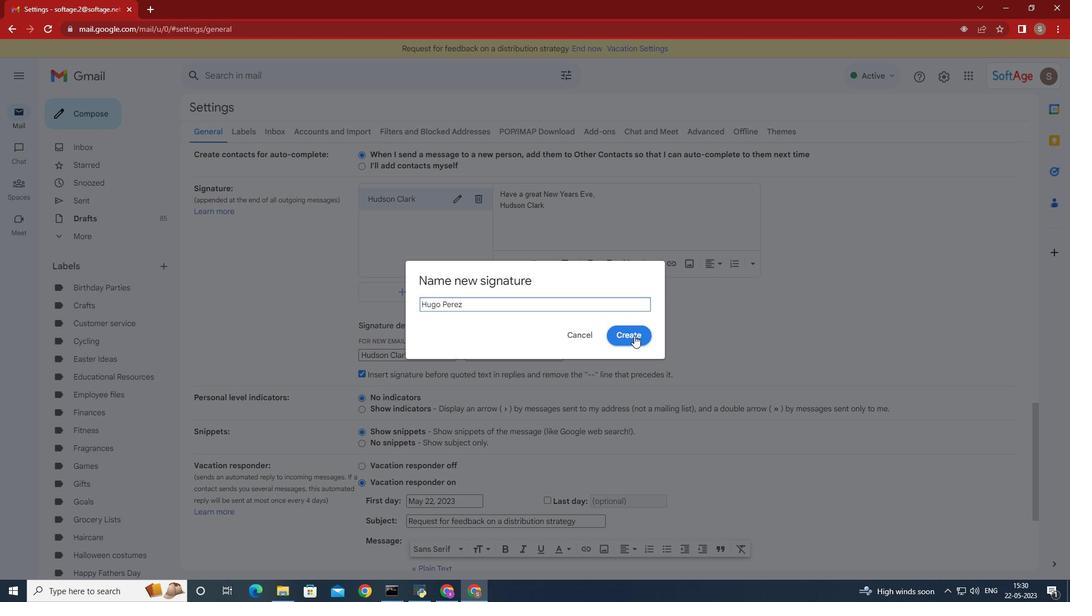 
Action: Mouse moved to (640, 309)
Screenshot: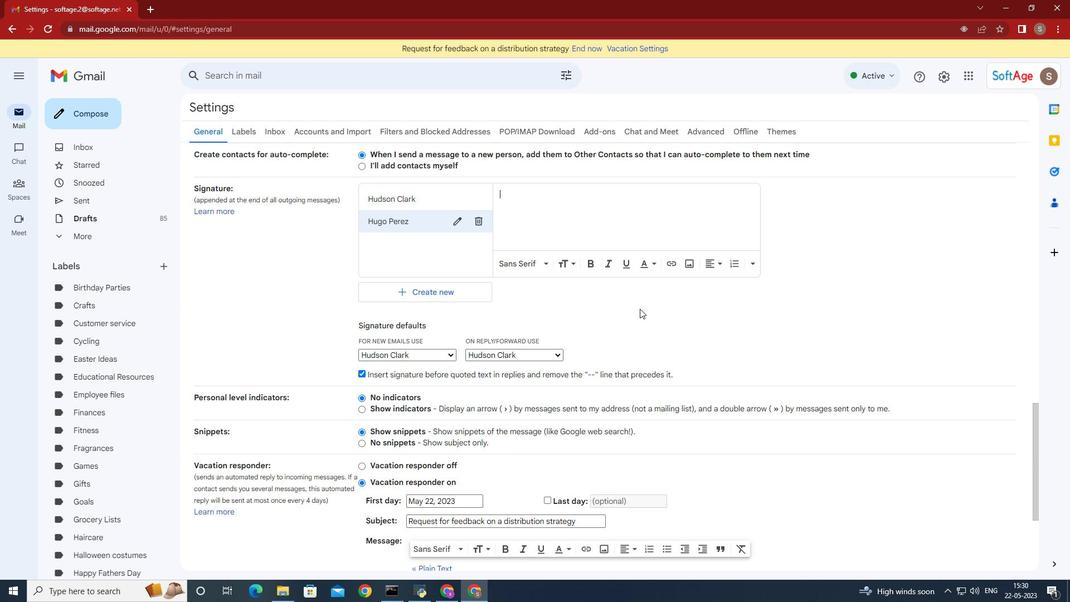 
Action: Key pressed hearfek\<Key.backspace><Key.backspace>lt<Key.space>thank<Key.space>and<Key.space>appreciation,<Key.enter><Key.shift>Hugo<Key.space><Key.shift>Perez
Screenshot: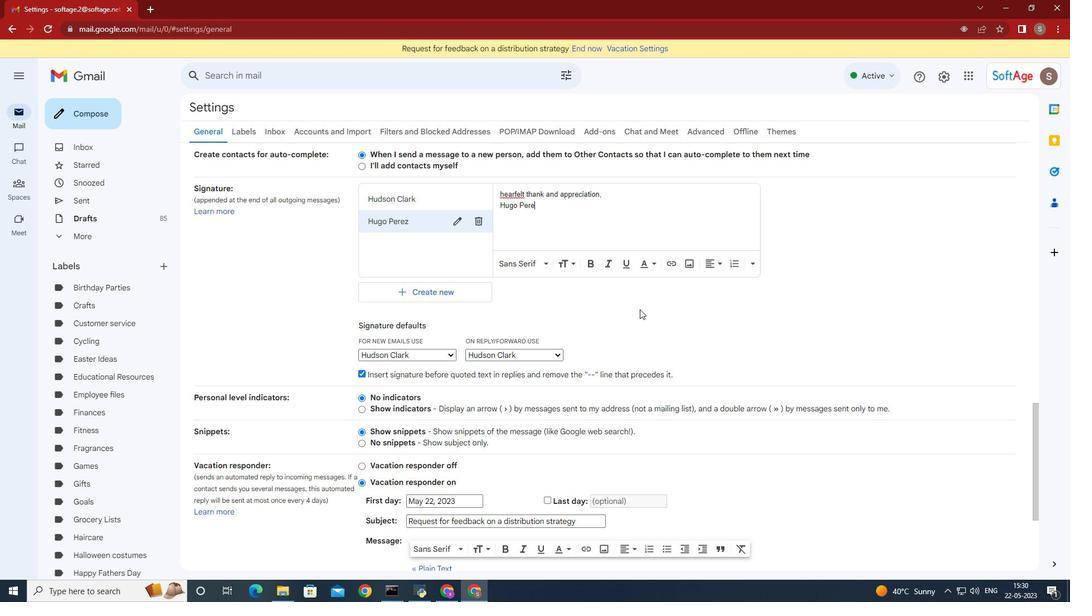 
Action: Mouse moved to (436, 355)
Screenshot: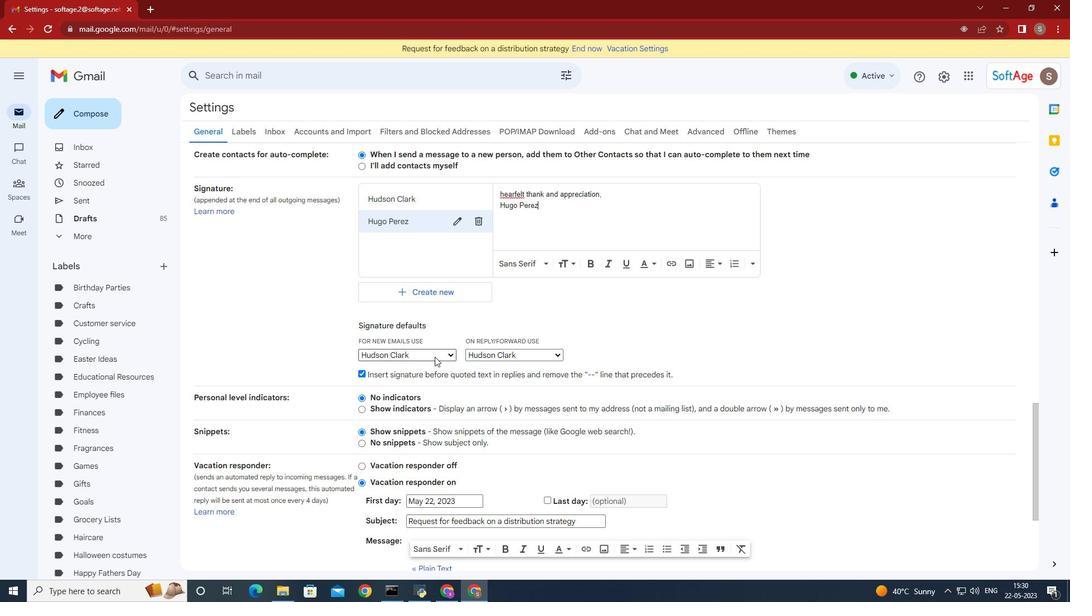 
Action: Mouse pressed left at (436, 355)
Screenshot: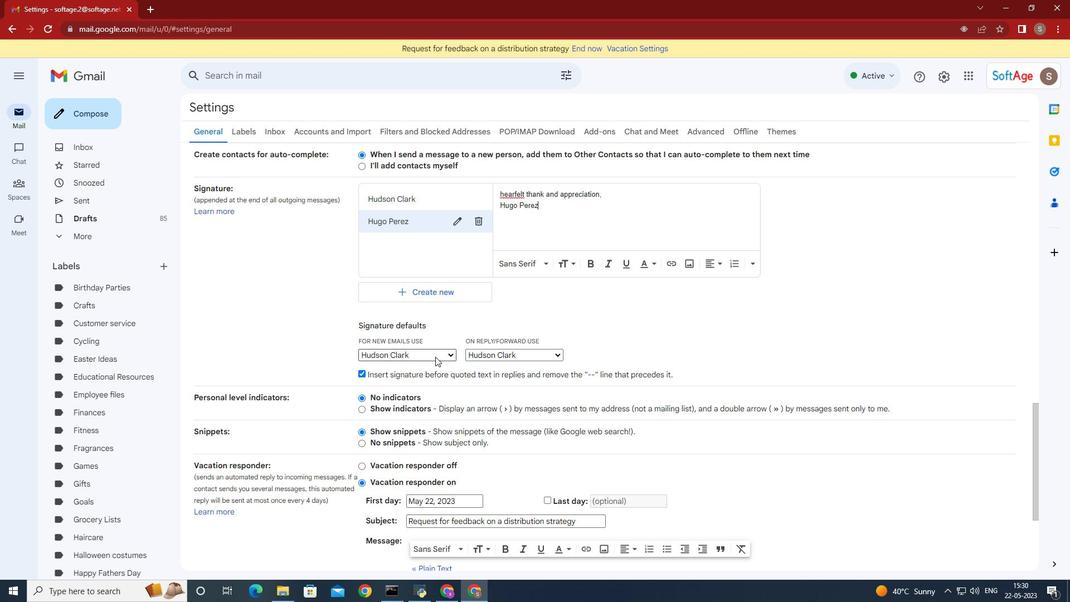 
Action: Mouse moved to (420, 383)
Screenshot: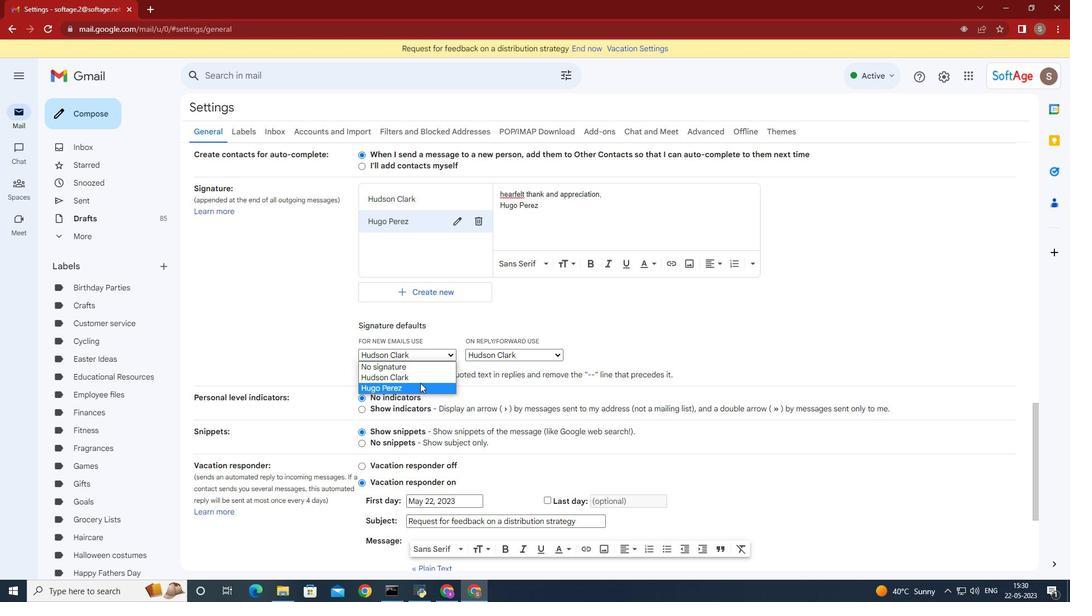 
Action: Mouse pressed left at (420, 383)
Screenshot: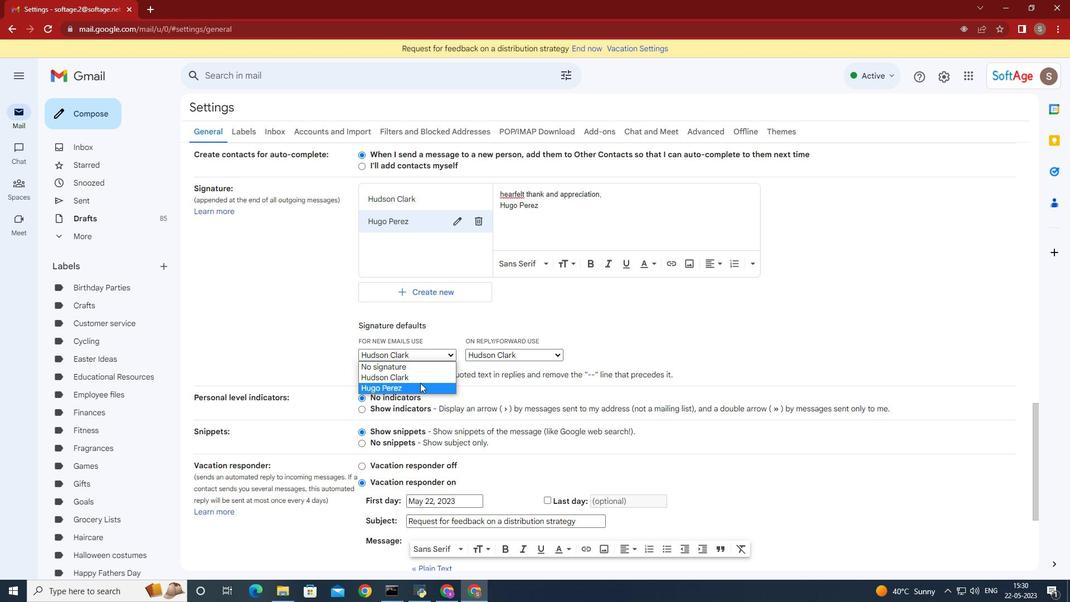 
Action: Mouse moved to (542, 353)
Screenshot: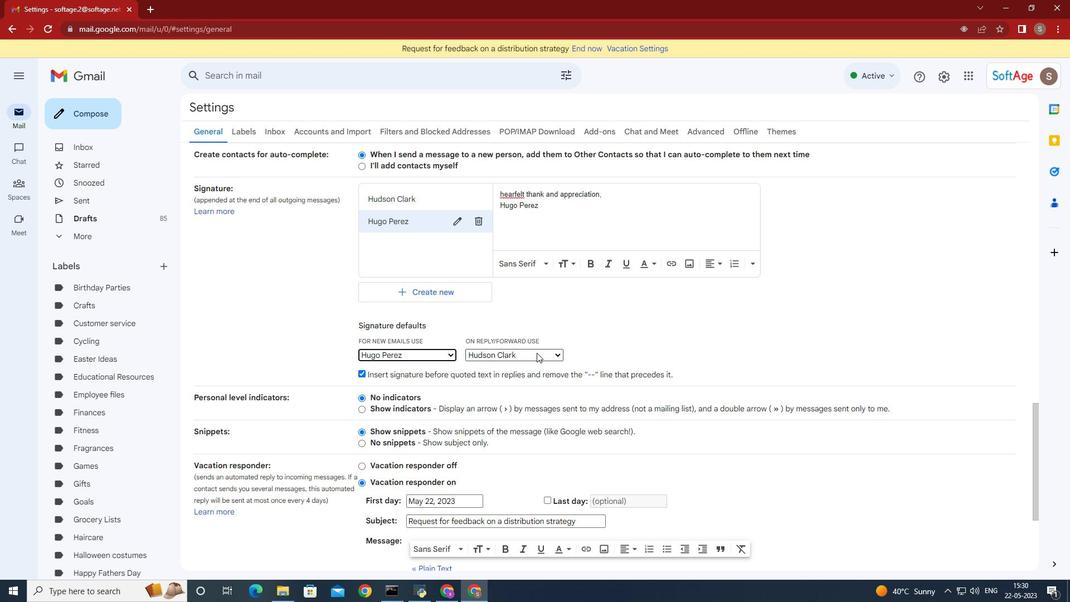 
Action: Mouse pressed left at (542, 353)
Screenshot: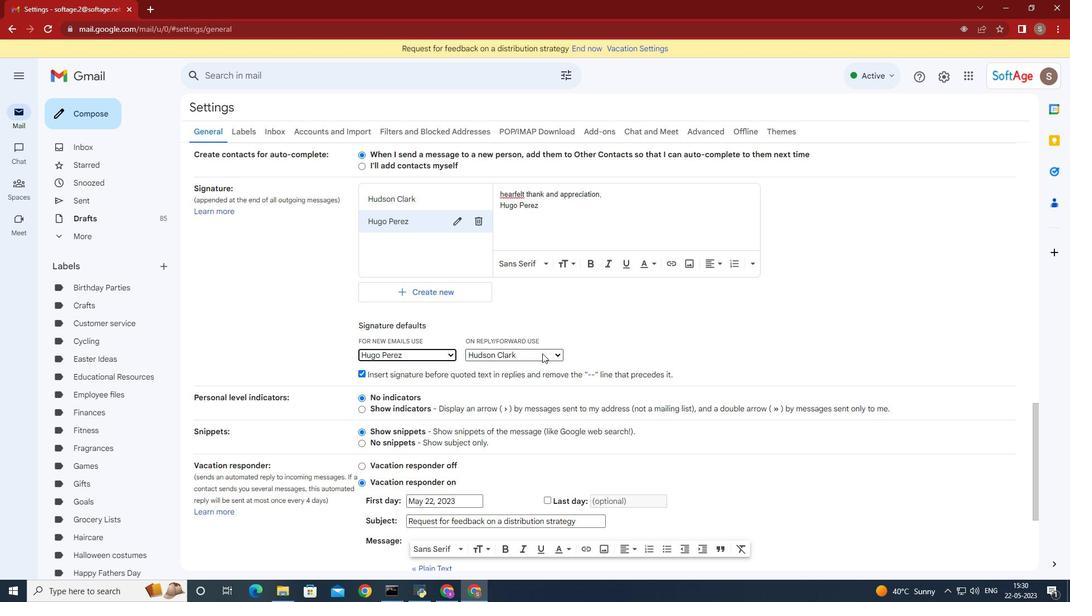 
Action: Mouse moved to (543, 384)
Screenshot: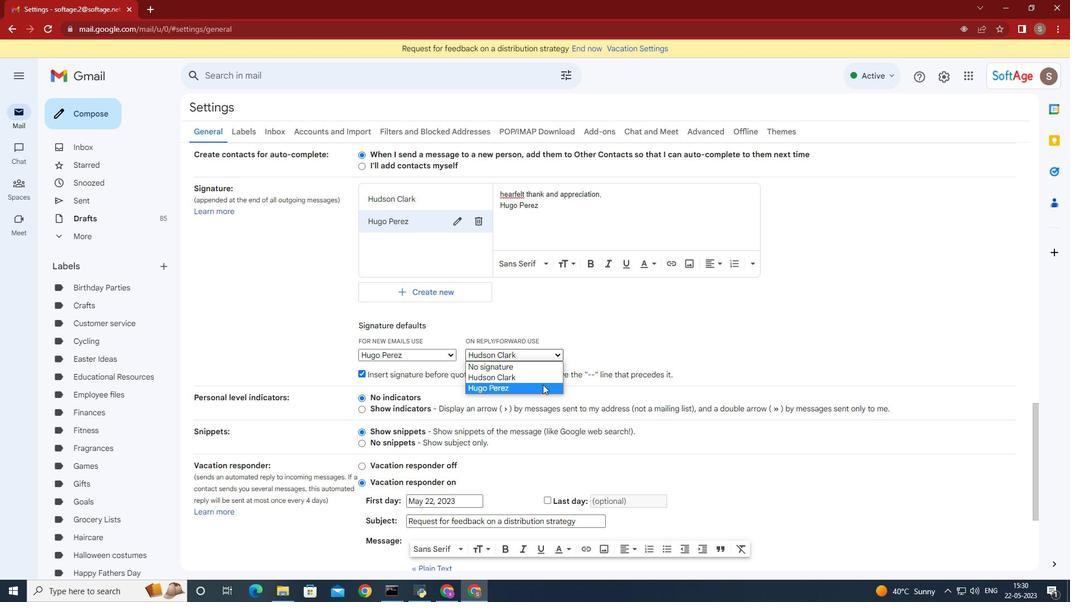 
Action: Mouse pressed left at (543, 384)
Screenshot: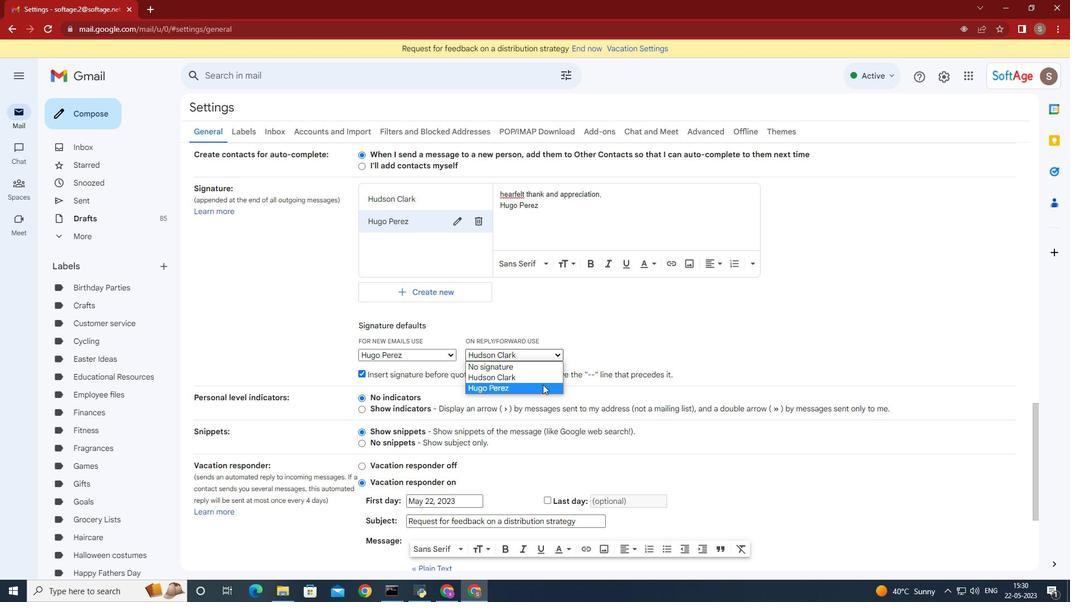 
Action: Mouse moved to (785, 370)
Screenshot: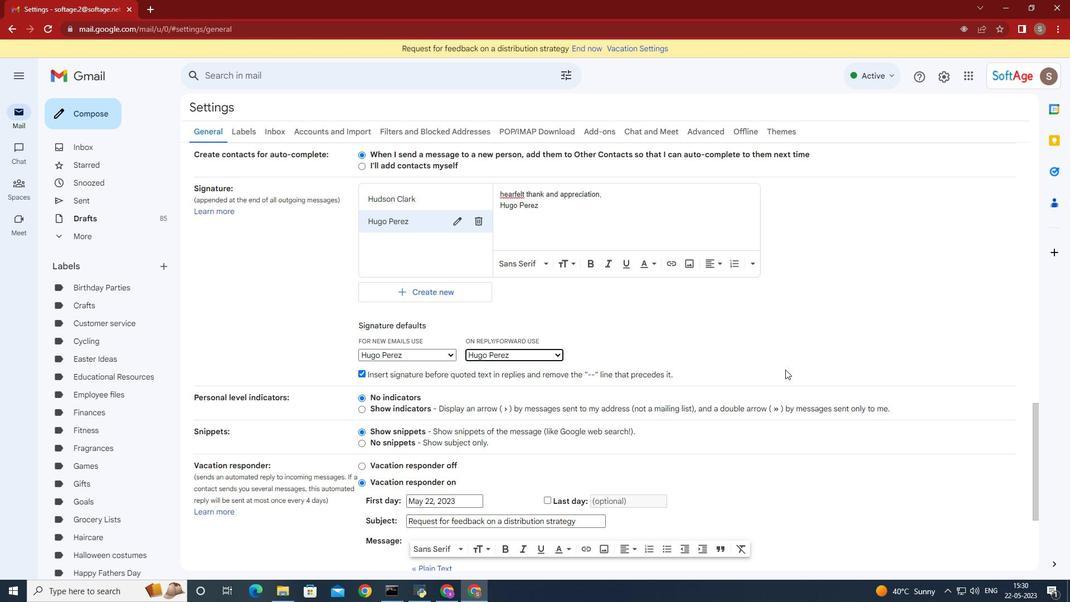 
Action: Mouse scrolled (785, 369) with delta (0, 0)
Screenshot: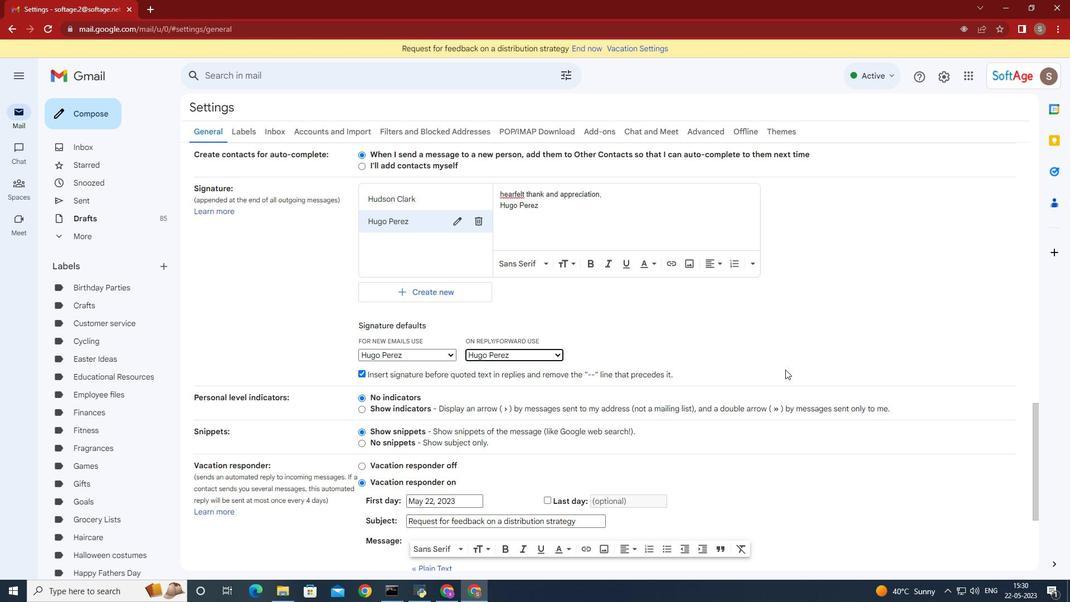 
Action: Mouse moved to (785, 370)
Screenshot: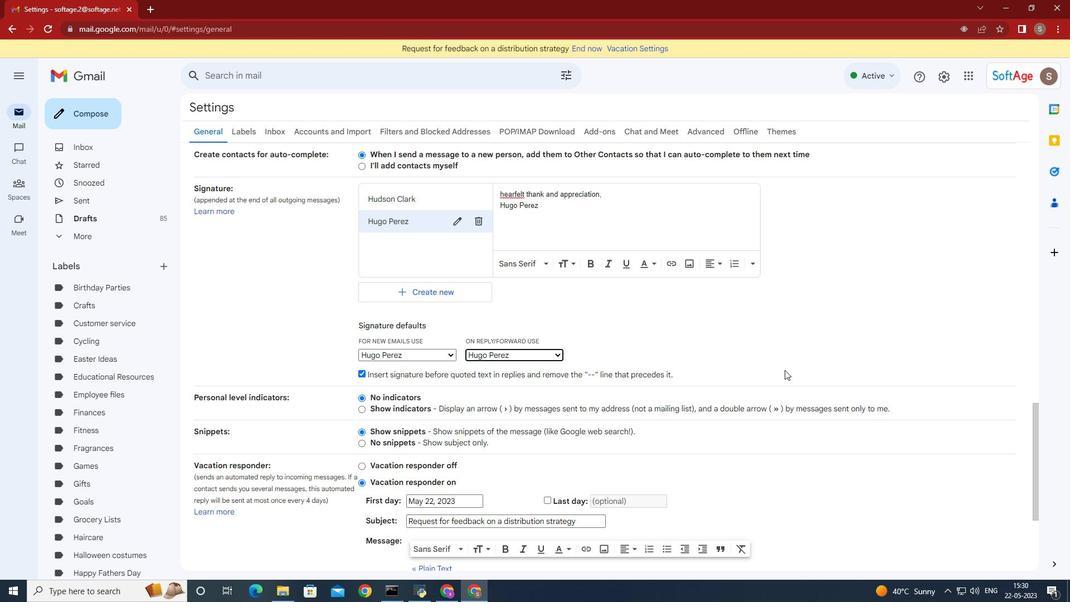 
Action: Mouse scrolled (785, 370) with delta (0, 0)
Screenshot: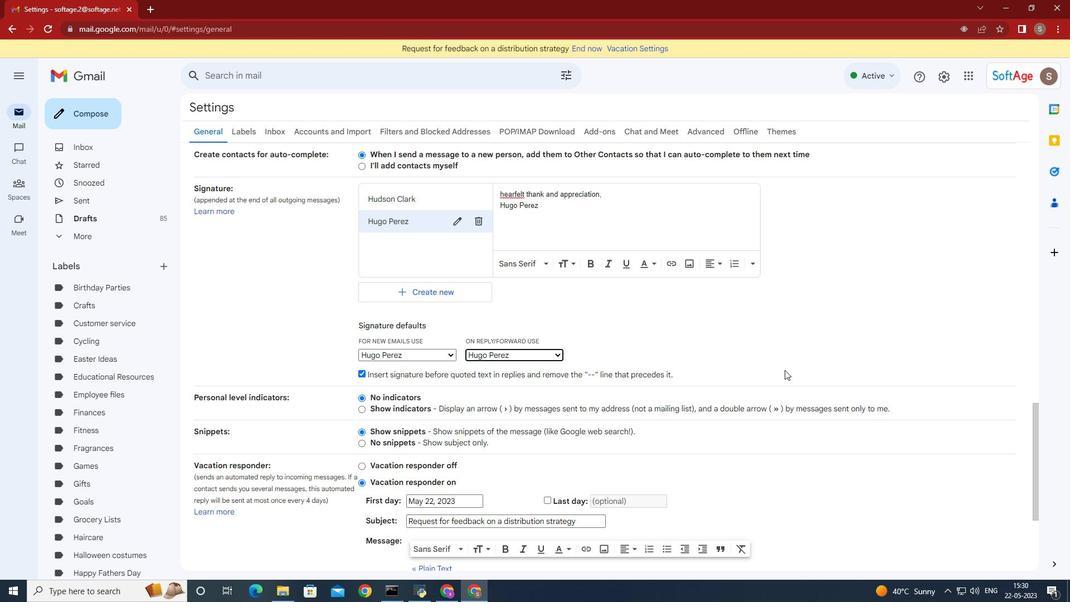 
Action: Mouse scrolled (785, 370) with delta (0, 0)
Screenshot: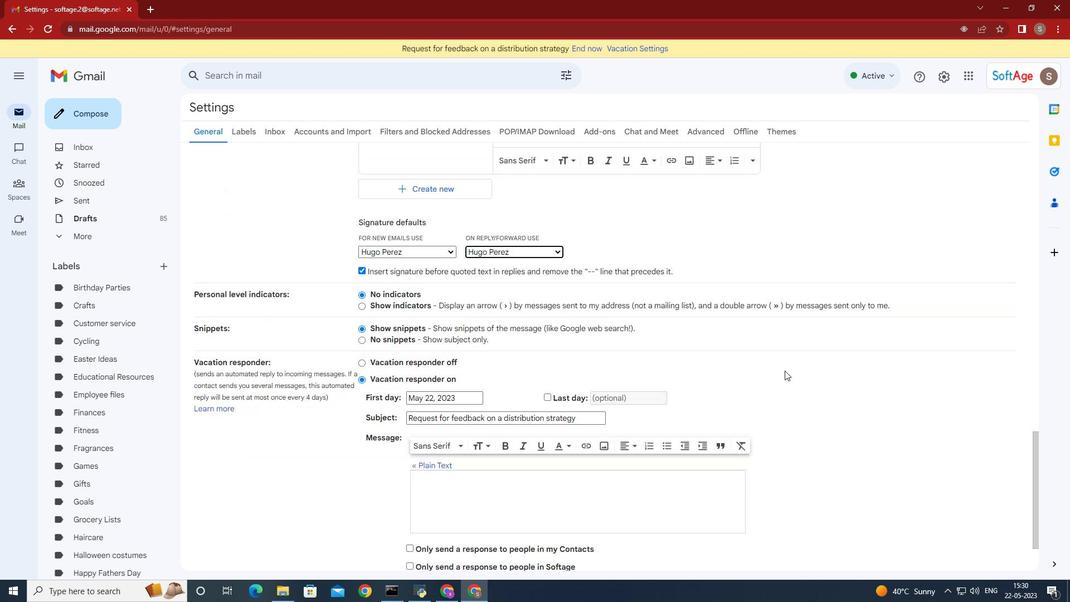 
Action: Mouse moved to (783, 372)
Screenshot: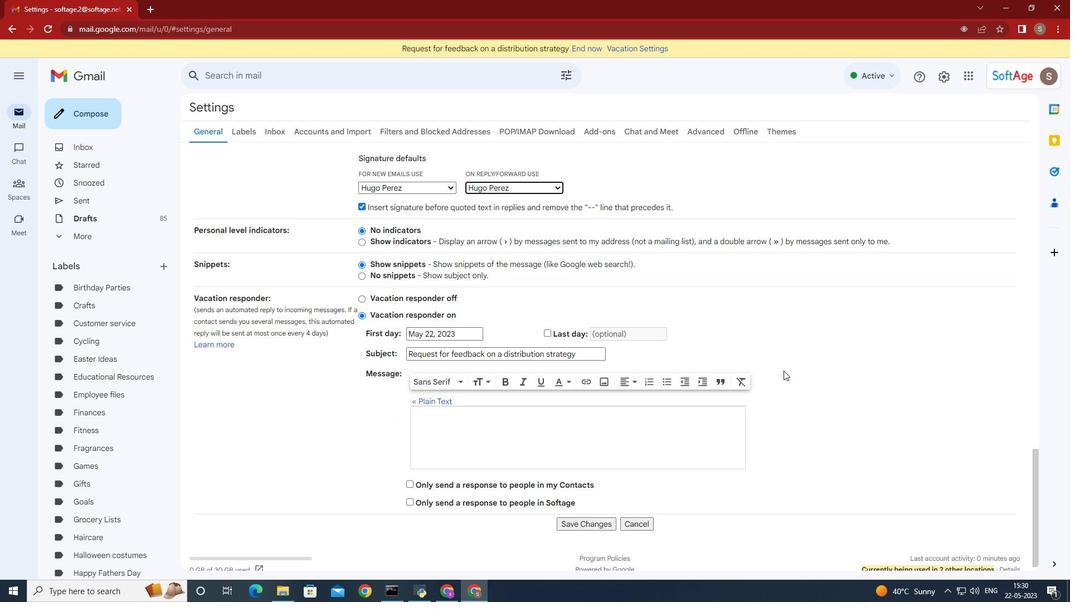 
Action: Mouse scrolled (783, 371) with delta (0, 0)
Screenshot: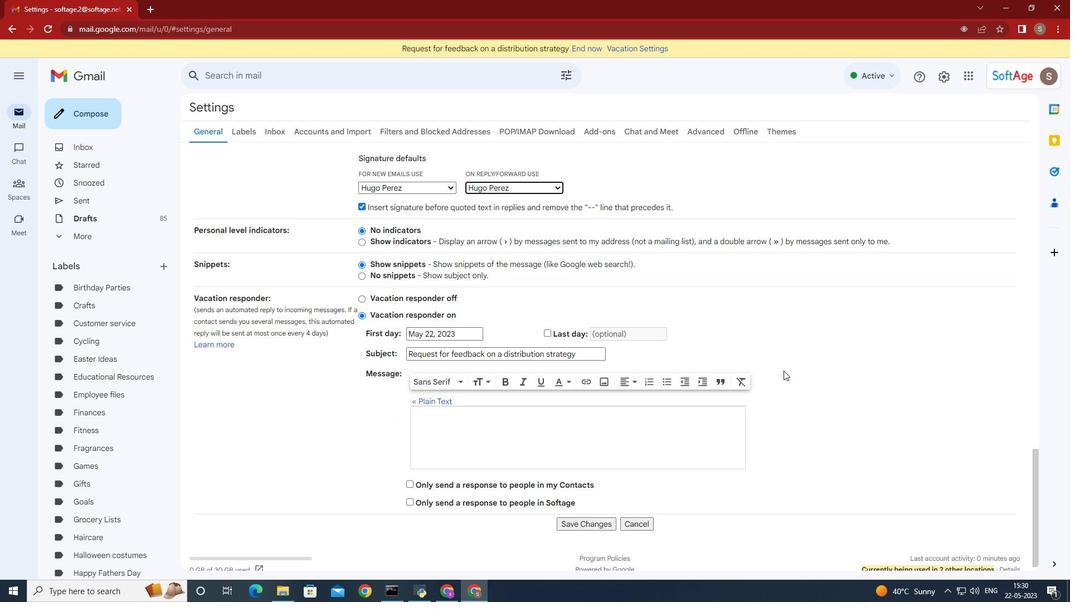 
Action: Mouse scrolled (783, 371) with delta (0, 0)
Screenshot: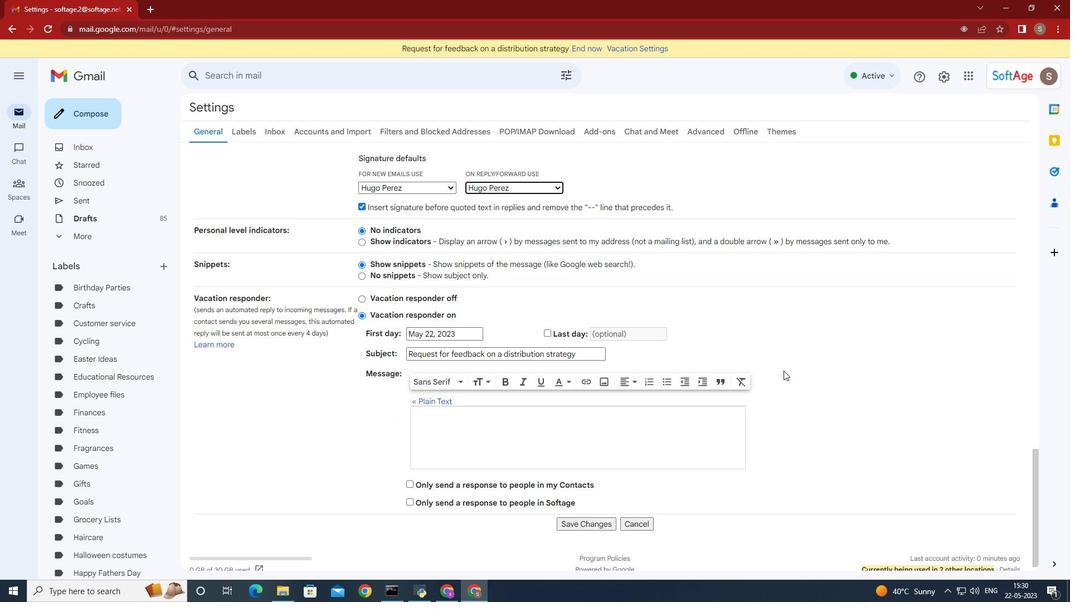 
Action: Mouse scrolled (783, 371) with delta (0, 0)
Screenshot: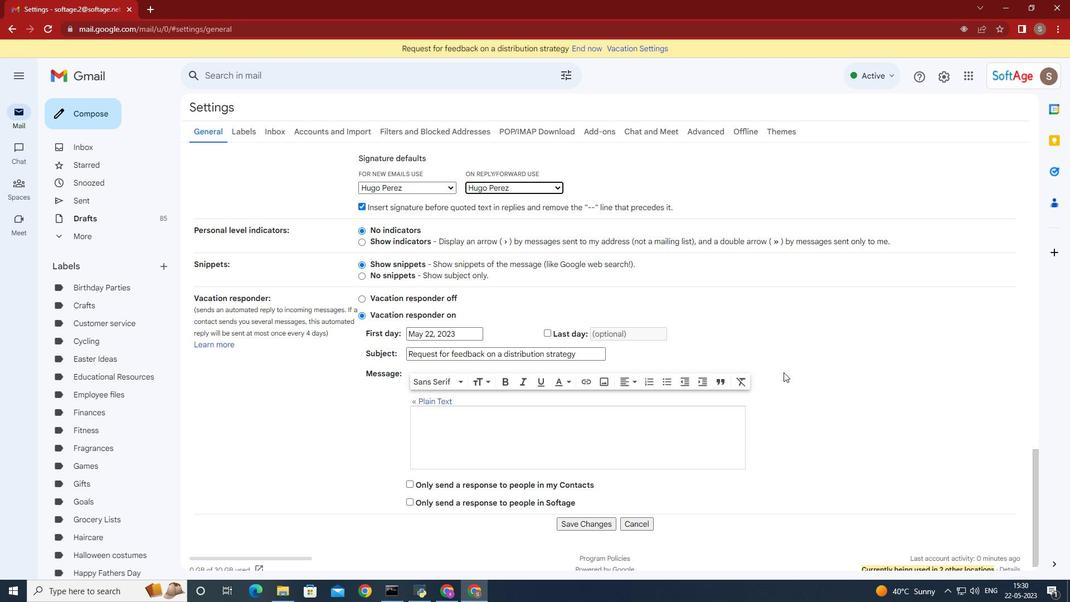 
Action: Mouse moved to (596, 508)
Screenshot: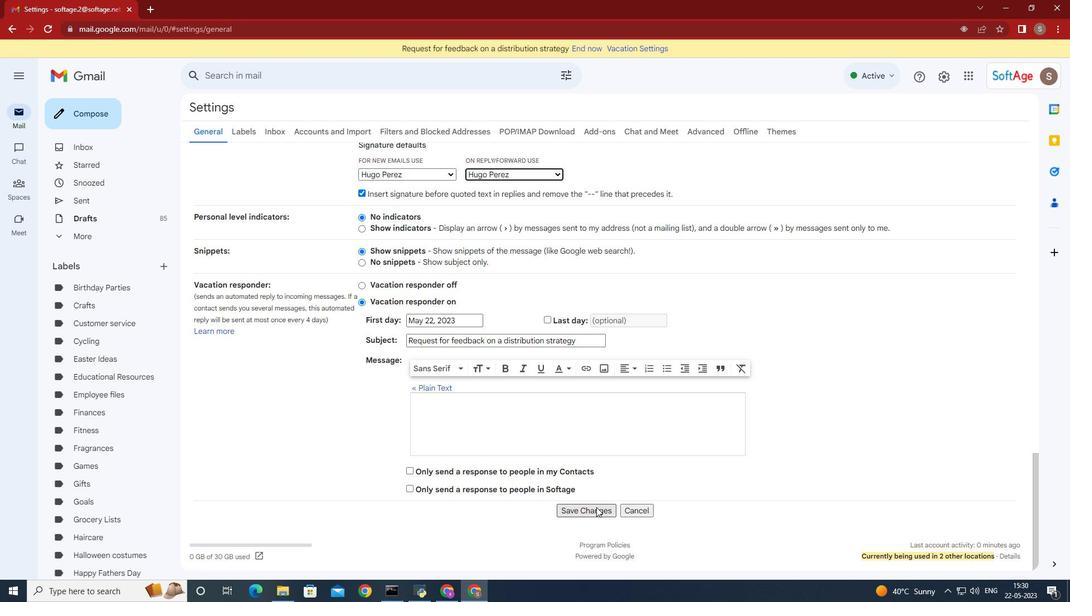 
Action: Mouse pressed left at (596, 508)
Screenshot: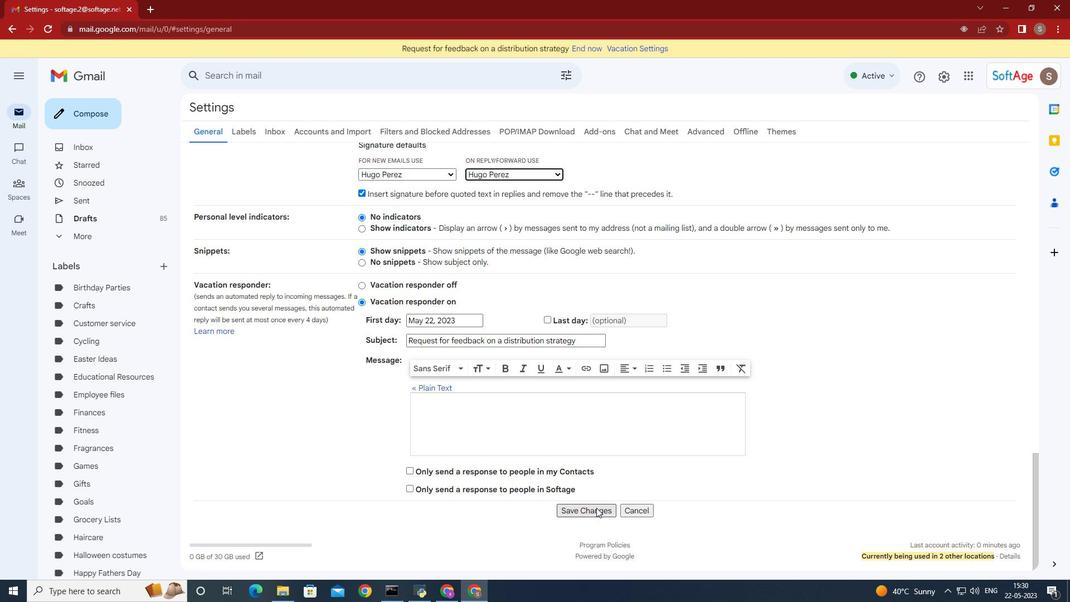 
Action: Mouse moved to (89, 110)
Screenshot: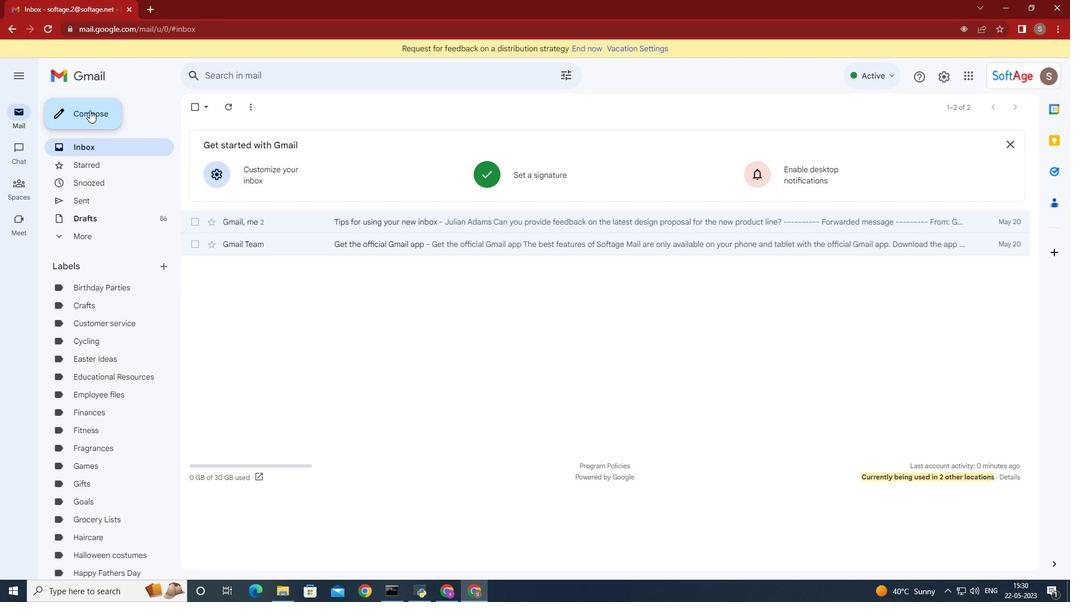 
Action: Mouse pressed left at (89, 110)
Screenshot: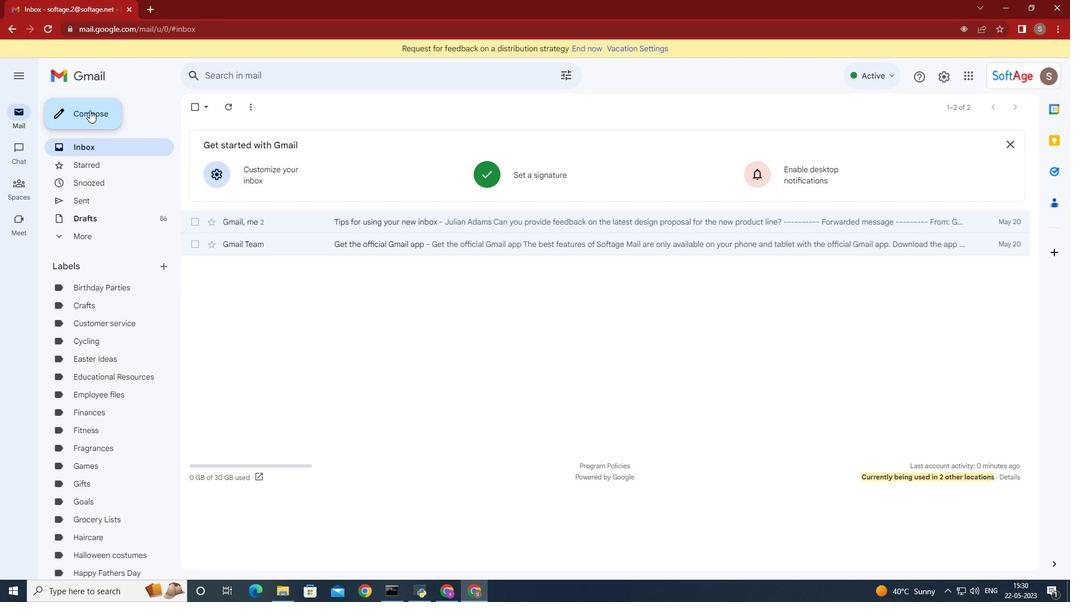 
Action: Mouse moved to (742, 283)
Screenshot: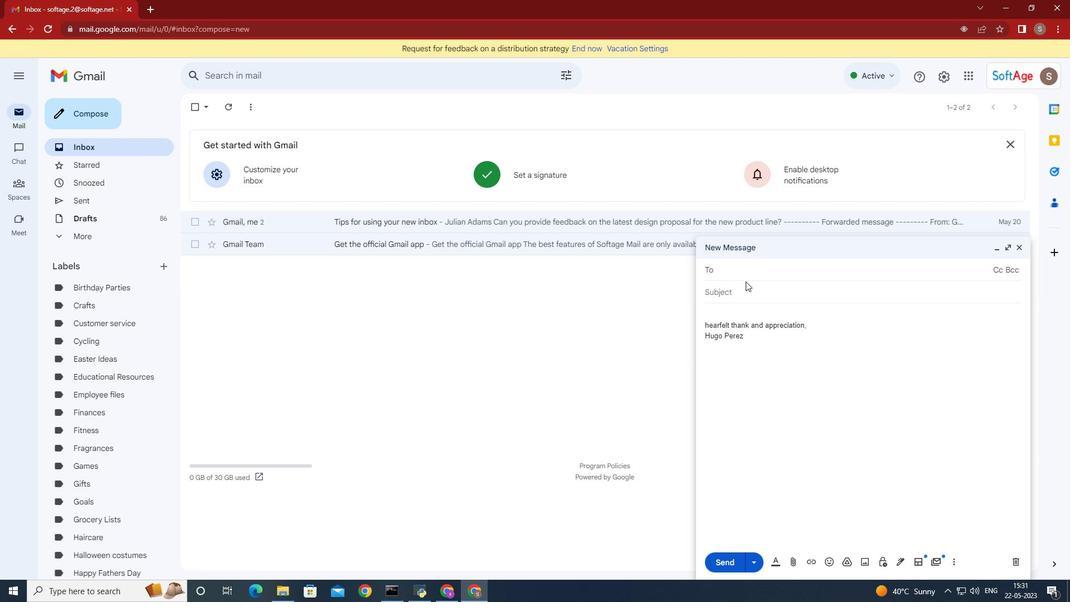 
Action: Key pressed <Key.shift>Softage.8
Screenshot: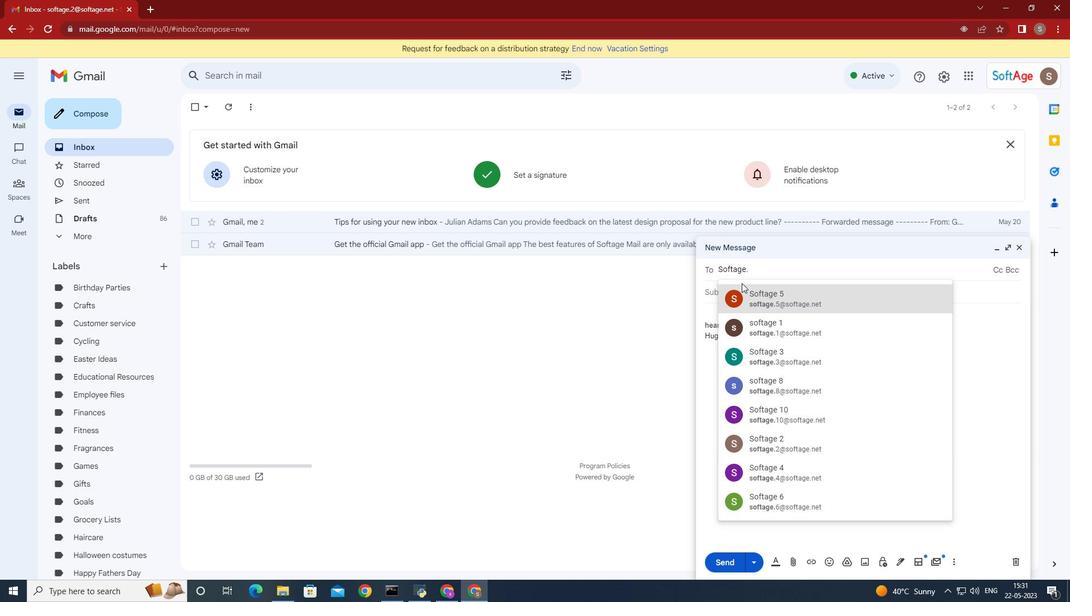 
Action: Mouse moved to (788, 298)
Screenshot: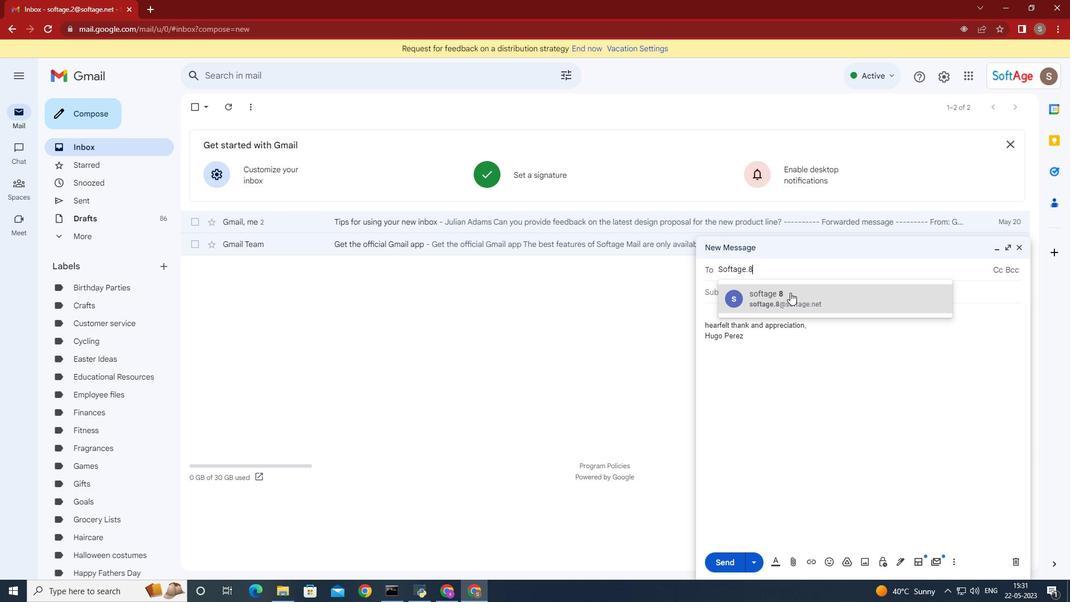 
Action: Mouse pressed left at (788, 298)
Screenshot: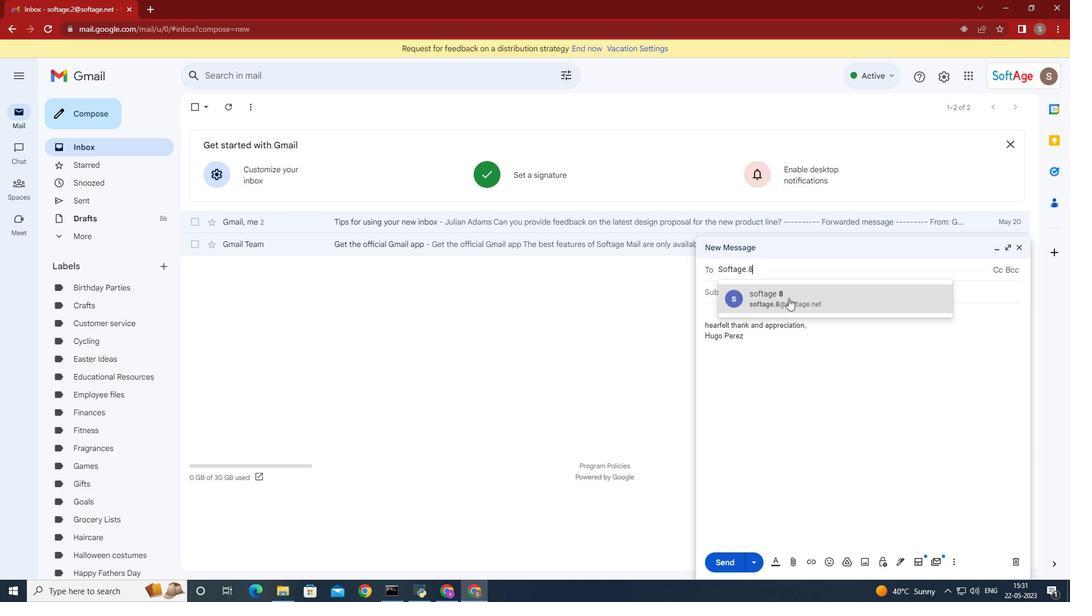 
Action: Mouse moved to (166, 264)
Screenshot: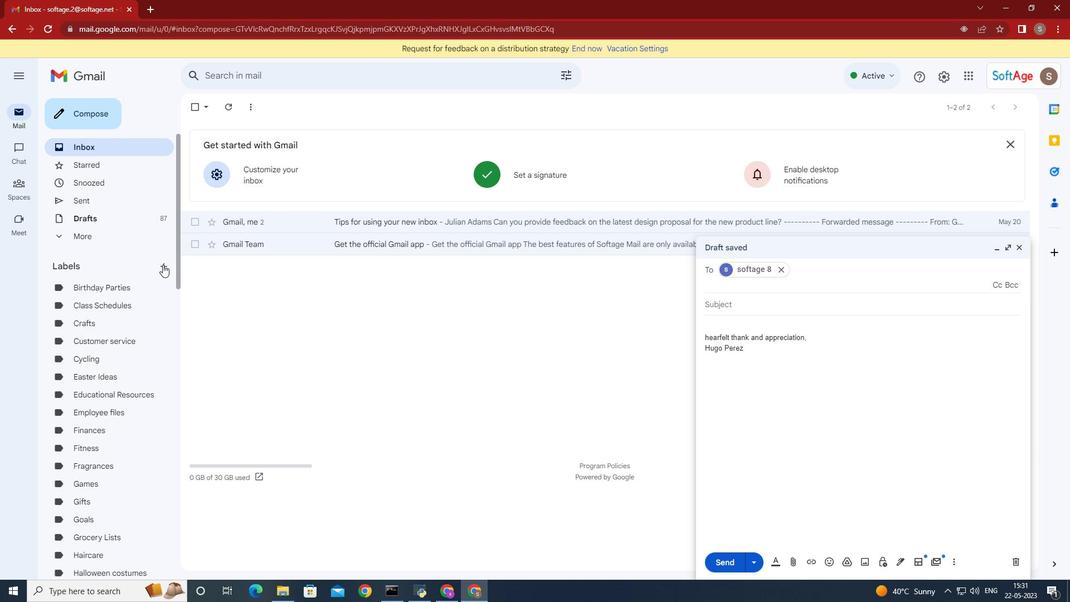 
Action: Mouse pressed left at (166, 264)
Screenshot: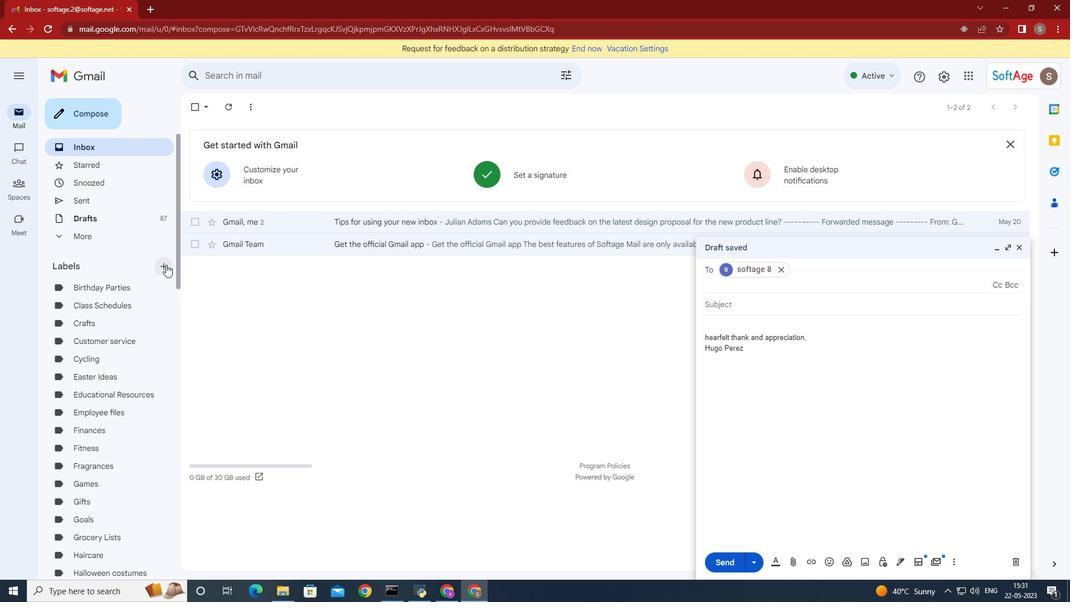 
Action: Mouse moved to (351, 311)
Screenshot: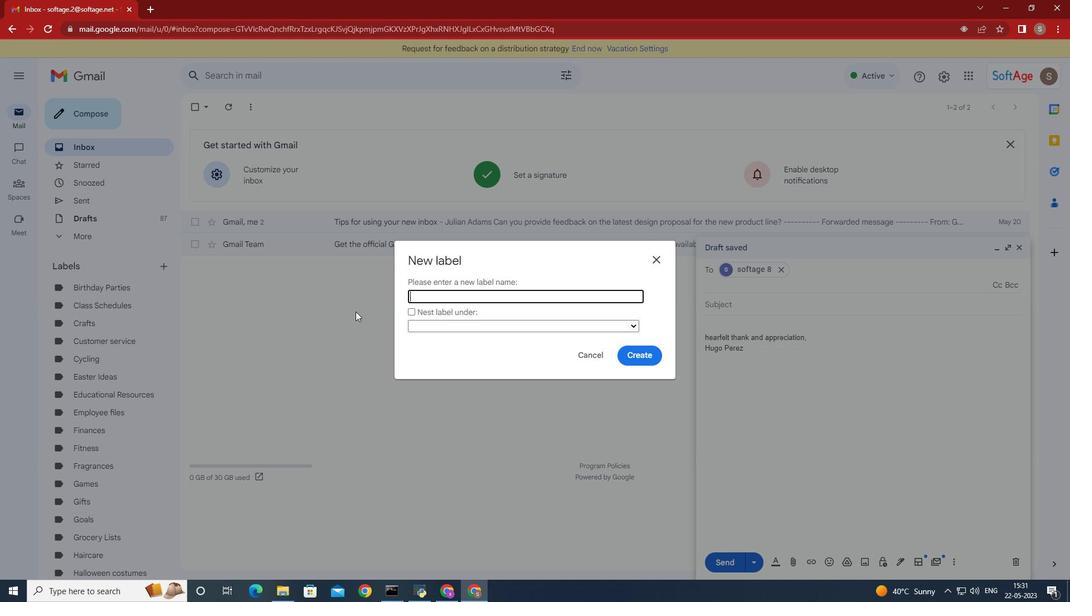 
Action: Key pressed <Key.shift>Takeout<Key.space>menus
Screenshot: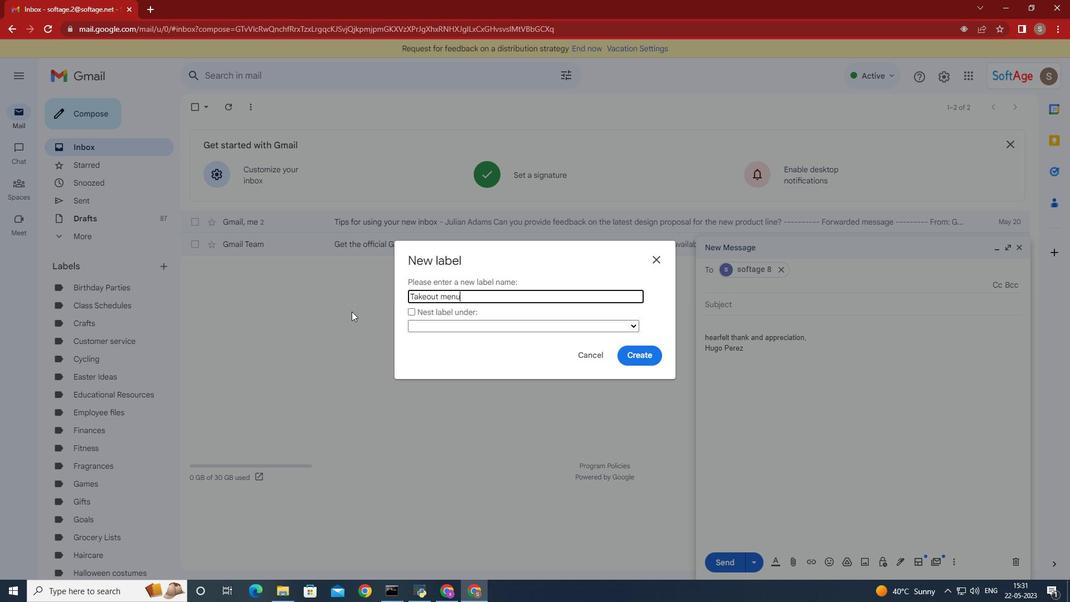 
Action: Mouse moved to (624, 356)
Screenshot: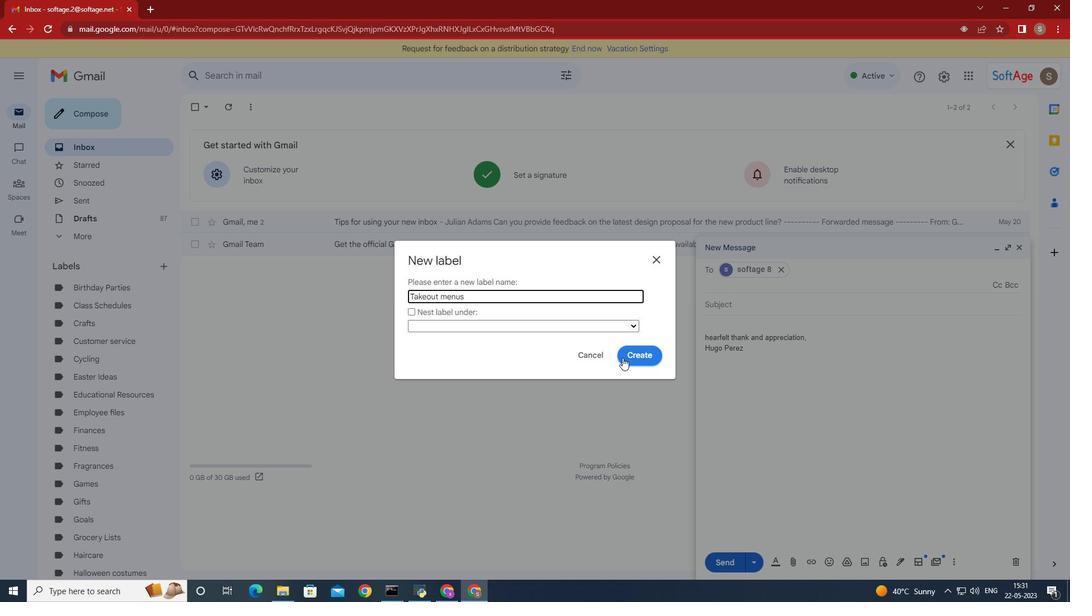 
Action: Mouse pressed left at (624, 356)
Screenshot: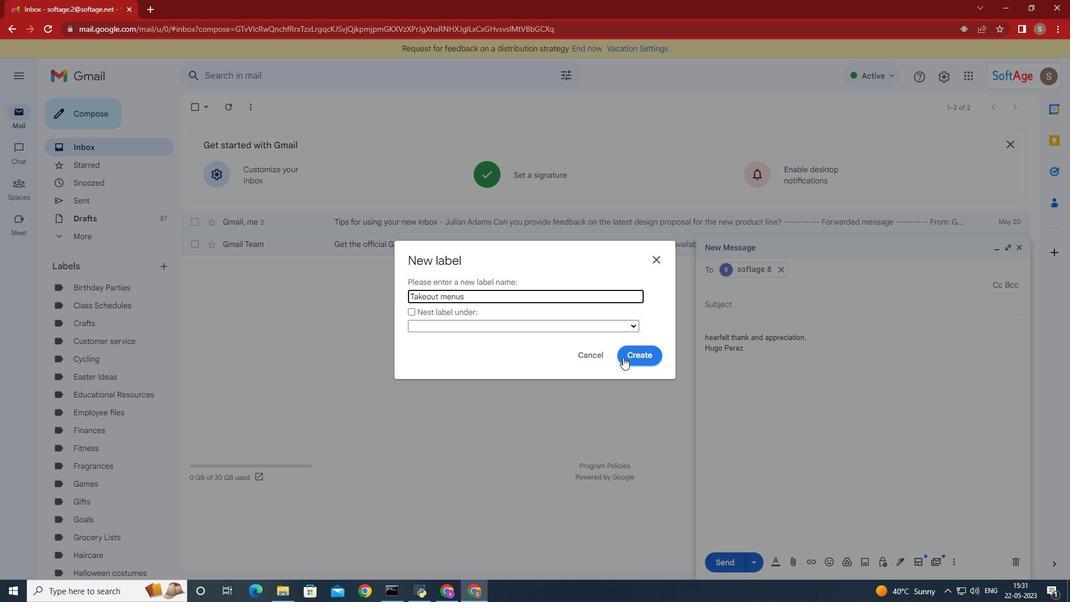 
Action: Mouse moved to (624, 356)
Screenshot: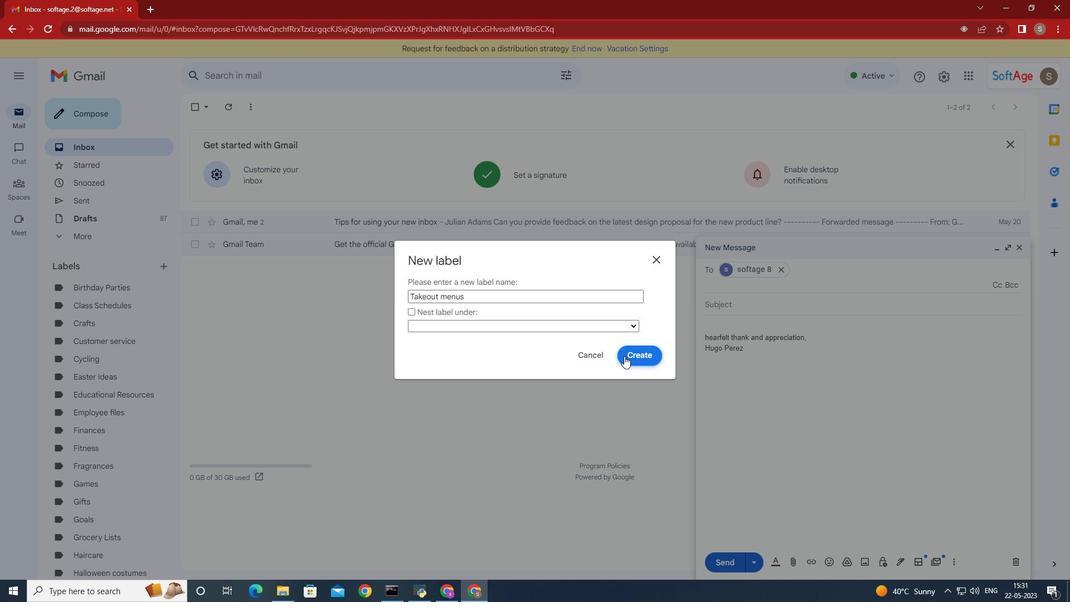 
